 Task: In Heading Arial with underline. Font size of heading  '18'Font style of data Calibri. Font size of data  9Alignment of headline & data Align center. Fill color in heading,  RedFont color of data Black Apply border in Data No BorderIn the sheet  Data Collection Workbookbook
Action: Mouse moved to (97, 124)
Screenshot: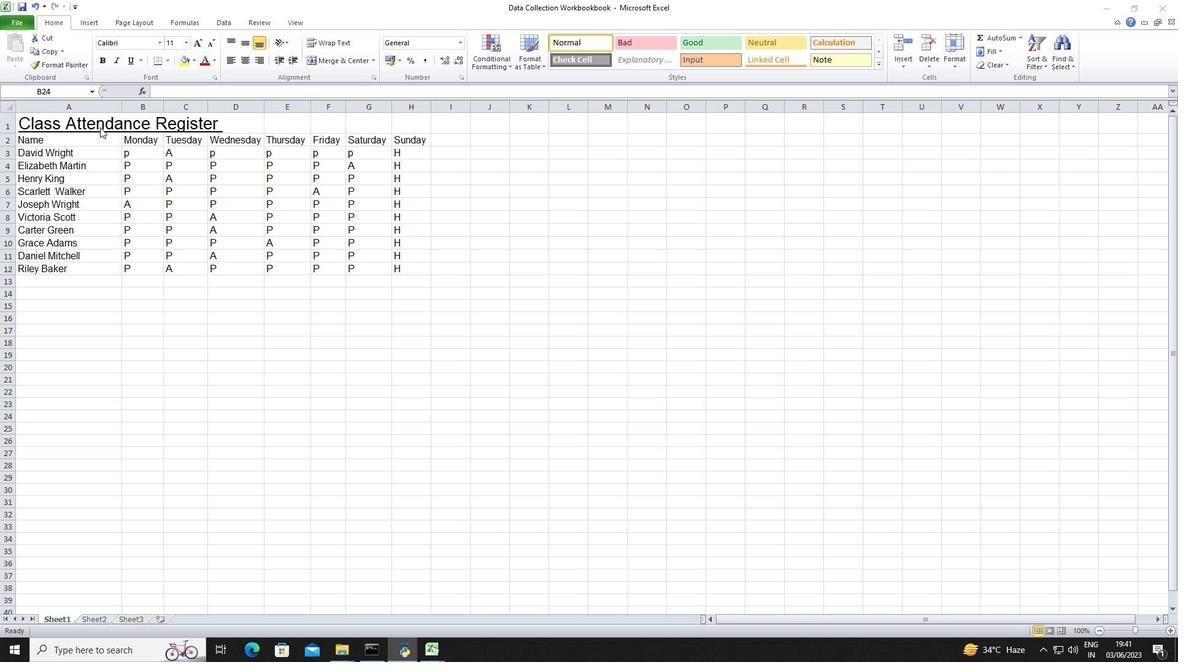 
Action: Mouse pressed left at (97, 124)
Screenshot: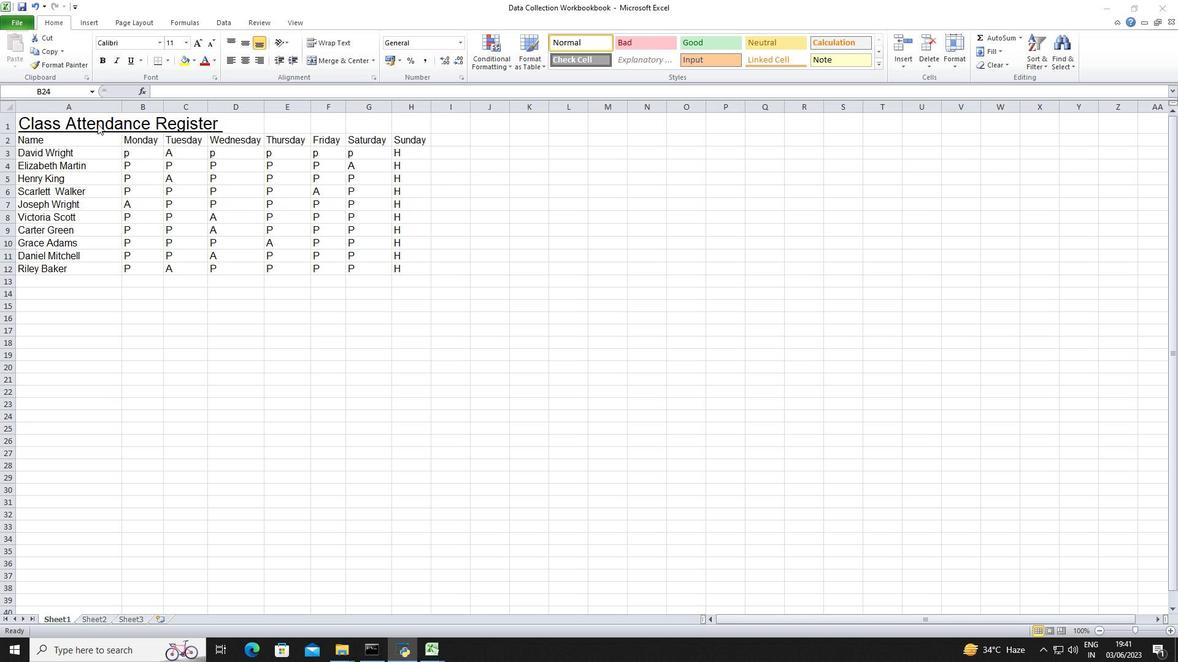 
Action: Mouse moved to (81, 124)
Screenshot: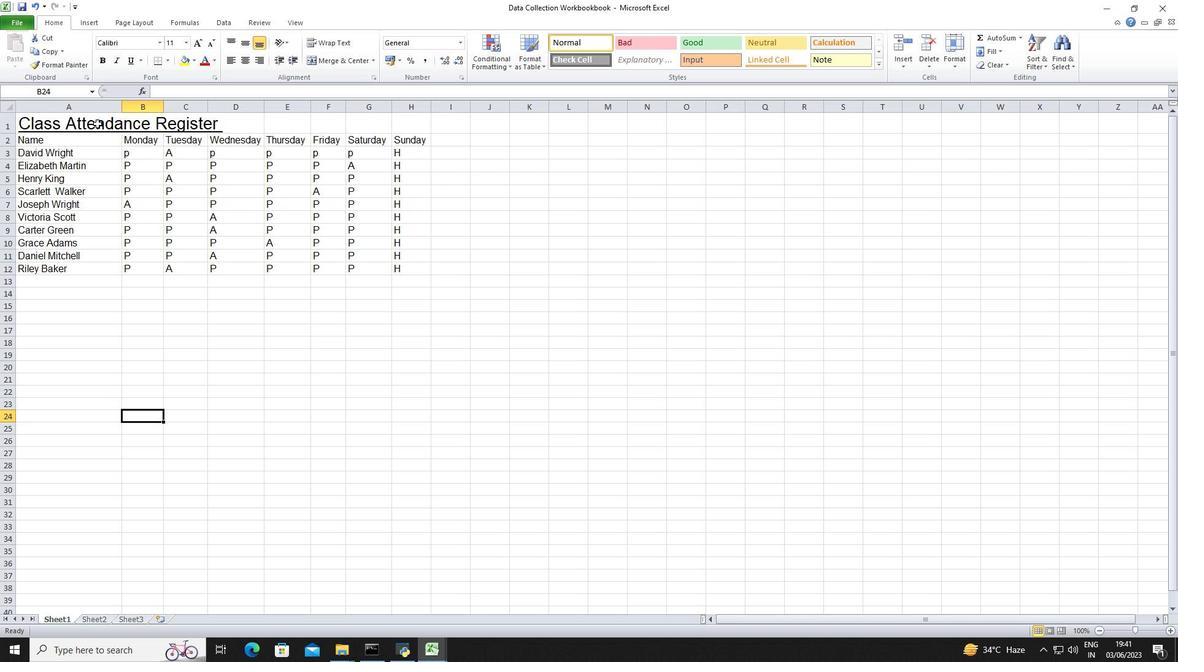 
Action: Mouse pressed left at (81, 124)
Screenshot: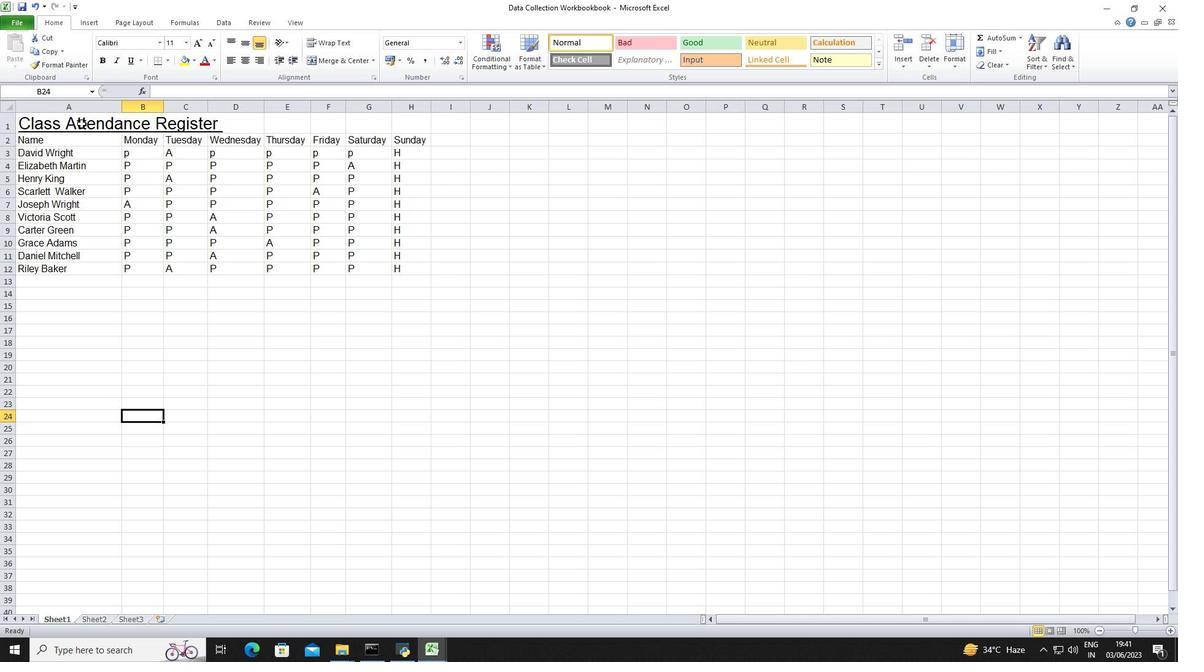 
Action: Mouse moved to (163, 43)
Screenshot: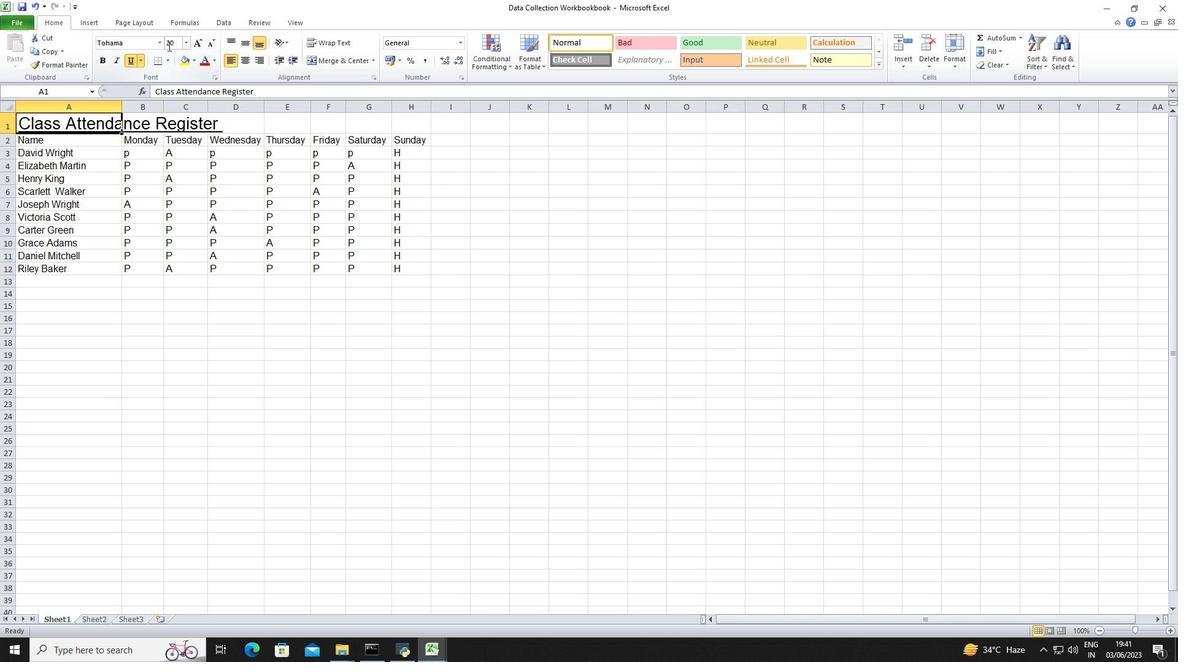 
Action: Mouse pressed left at (163, 43)
Screenshot: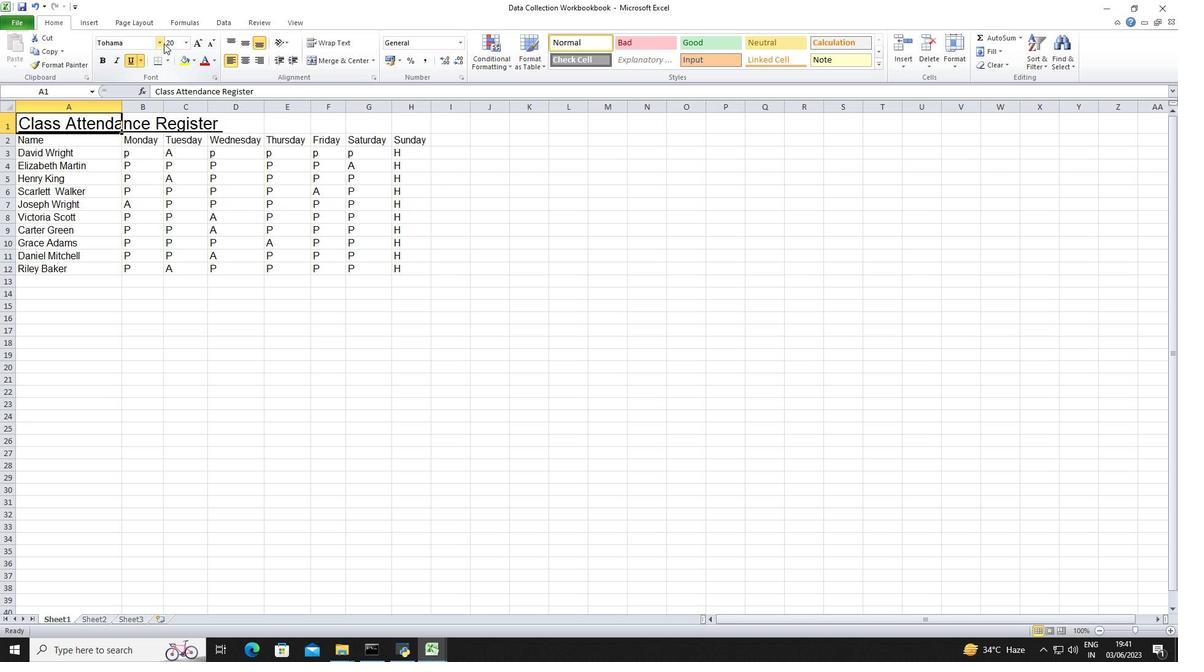 
Action: Mouse moved to (141, 143)
Screenshot: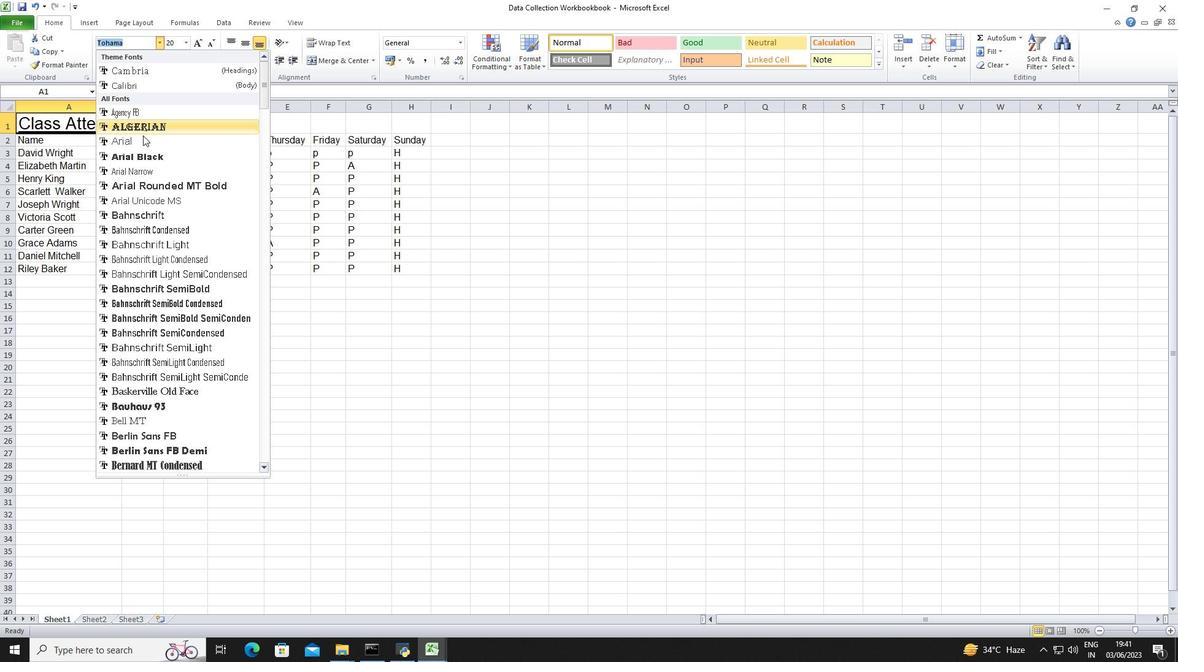 
Action: Mouse pressed left at (141, 143)
Screenshot: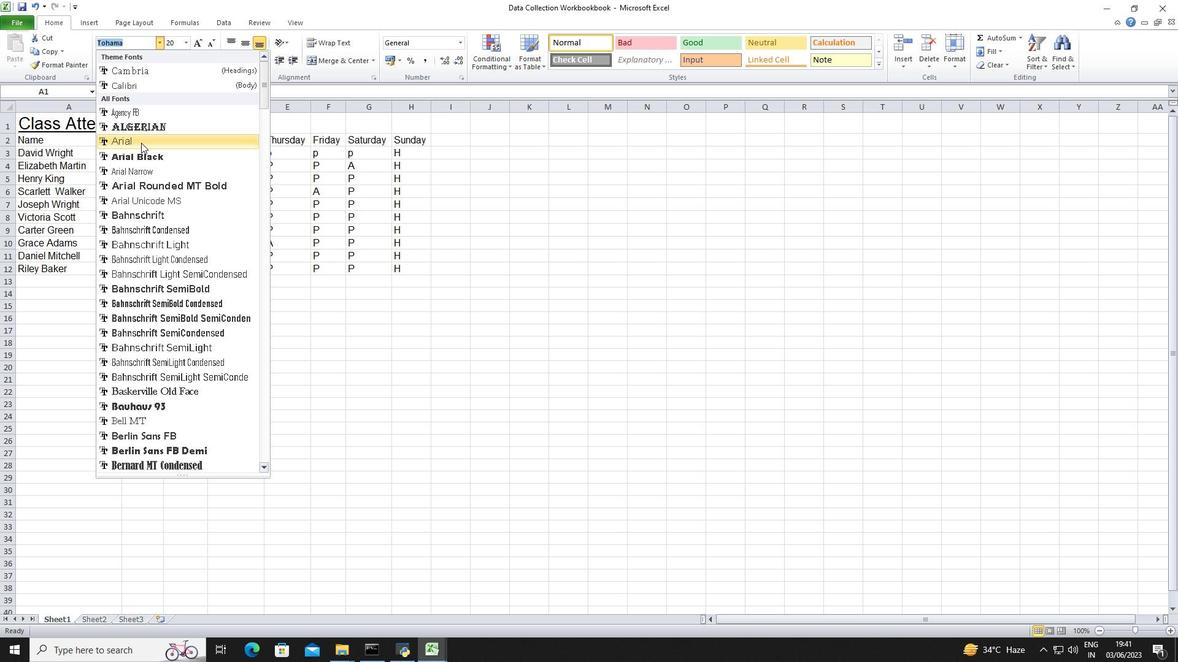 
Action: Mouse moved to (128, 58)
Screenshot: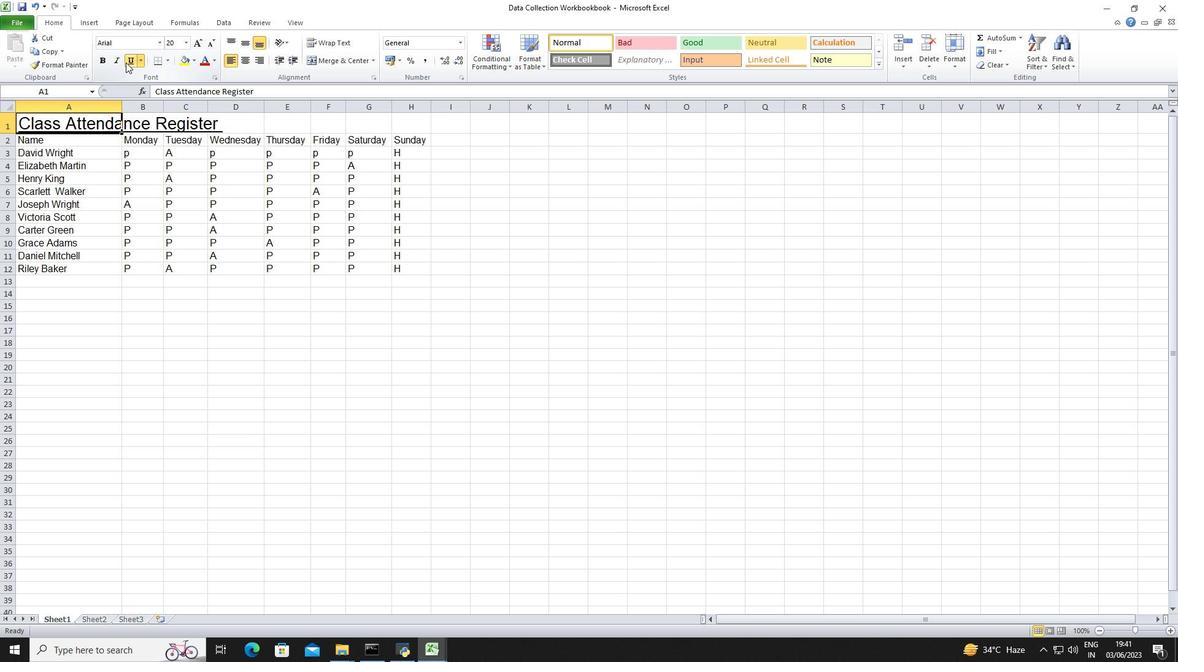 
Action: Mouse pressed left at (128, 58)
Screenshot: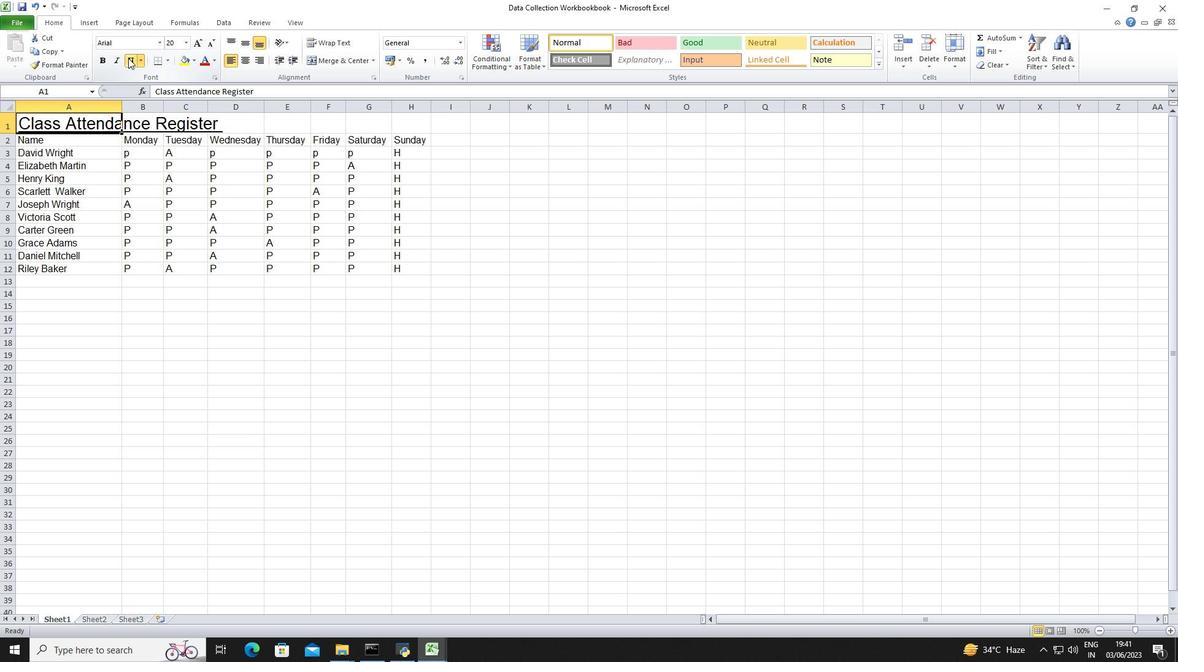 
Action: Mouse moved to (183, 44)
Screenshot: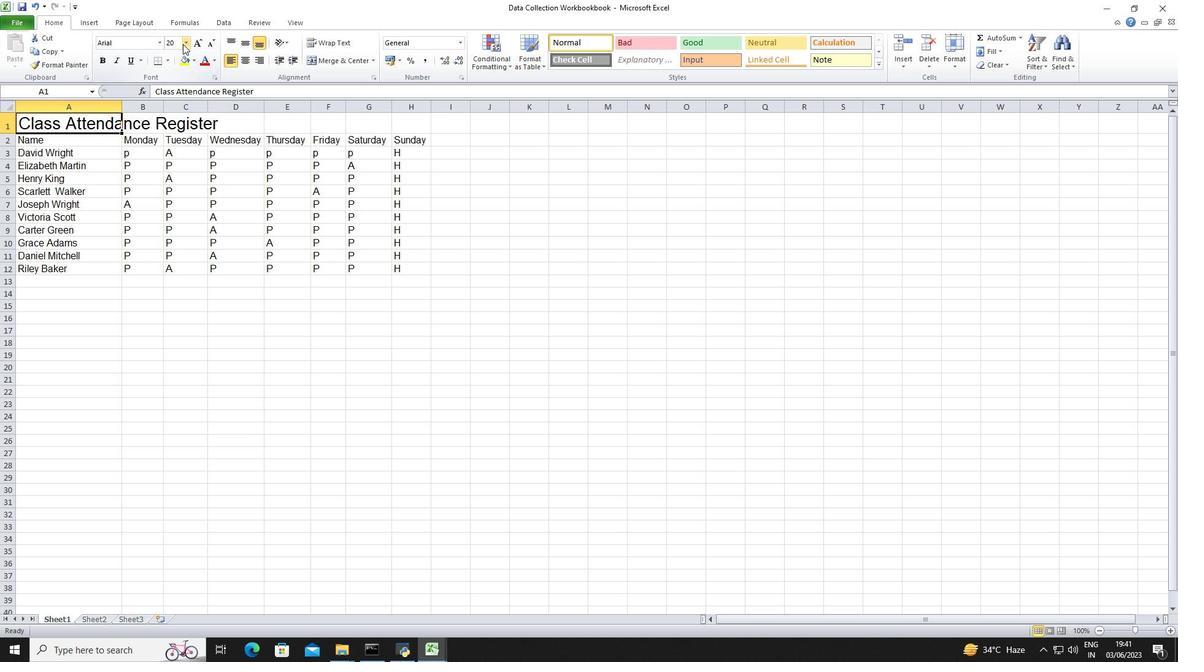 
Action: Mouse pressed left at (183, 44)
Screenshot: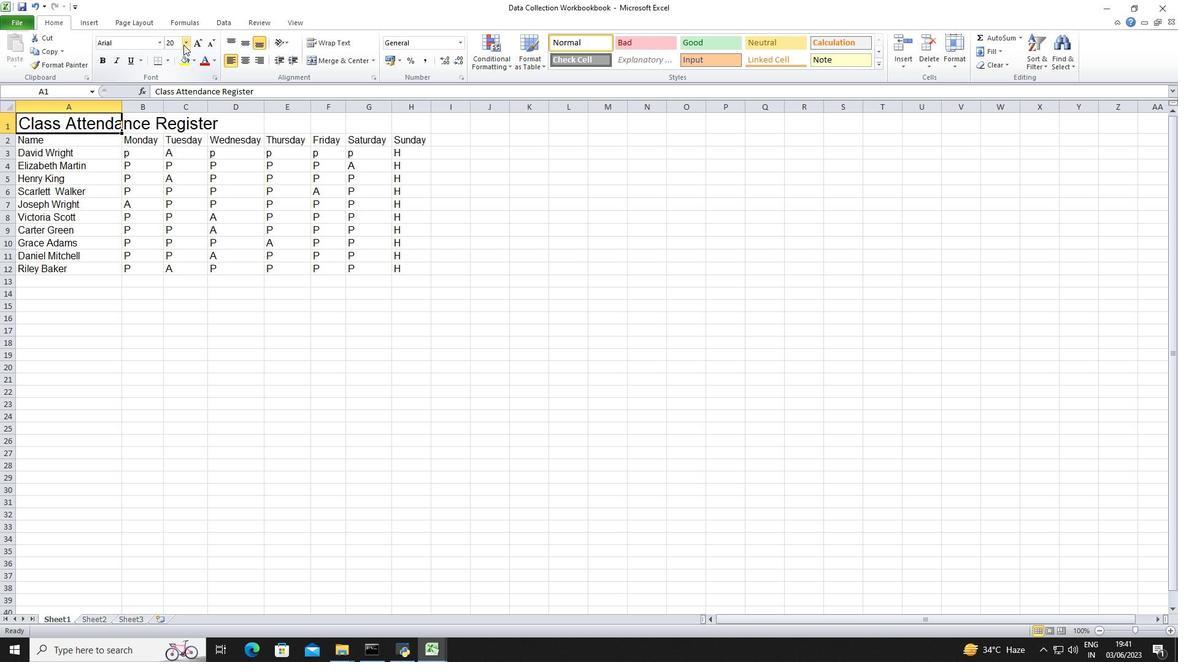 
Action: Mouse moved to (172, 128)
Screenshot: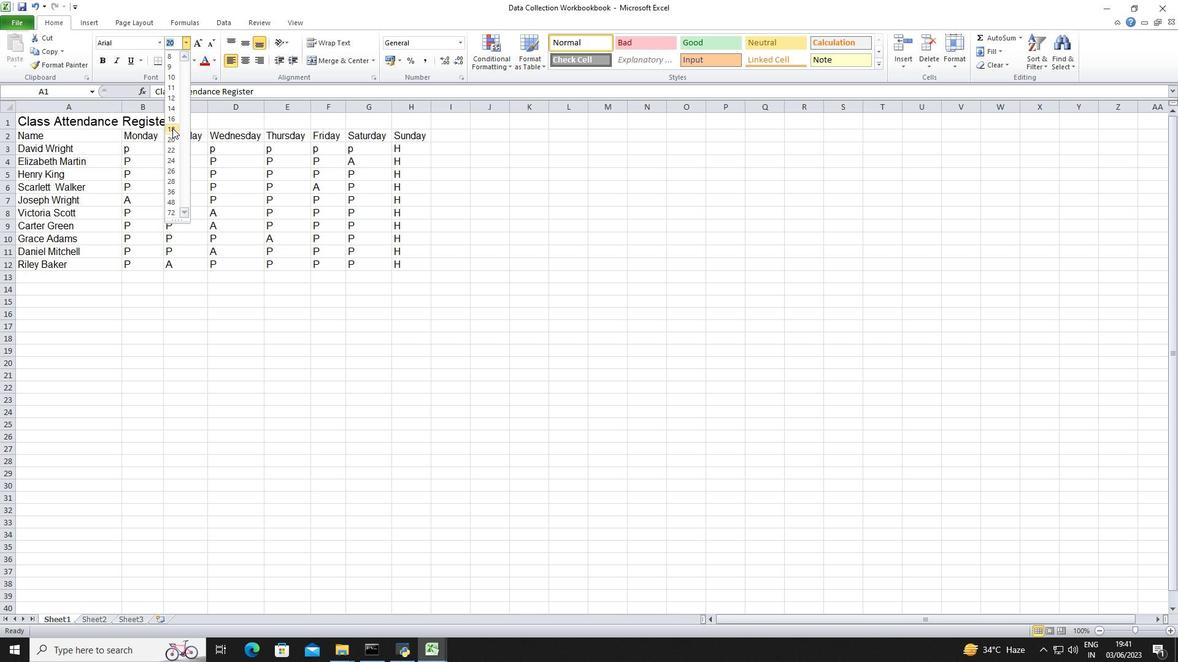 
Action: Mouse pressed left at (172, 128)
Screenshot: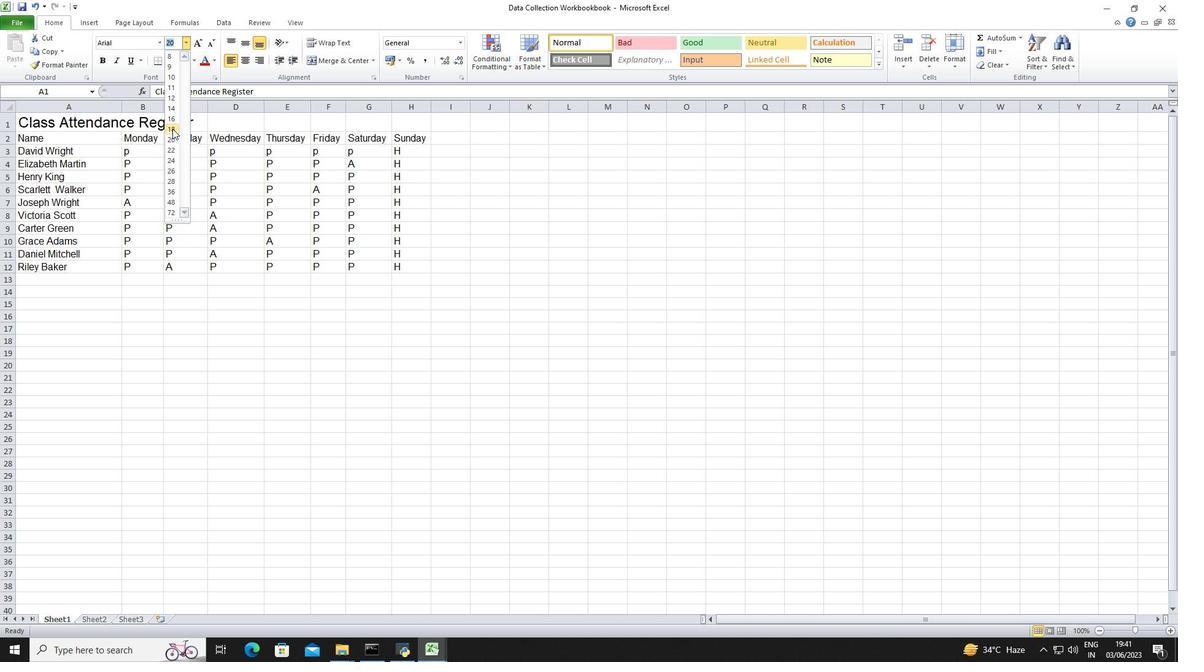 
Action: Mouse moved to (128, 63)
Screenshot: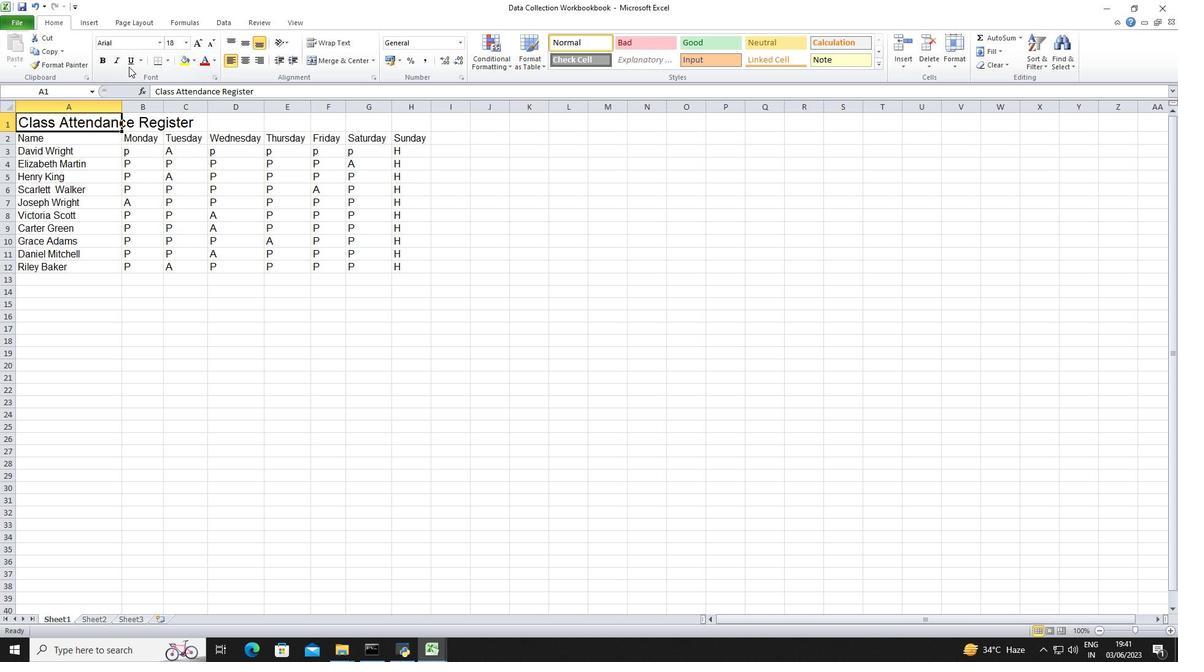 
Action: Mouse pressed left at (128, 63)
Screenshot: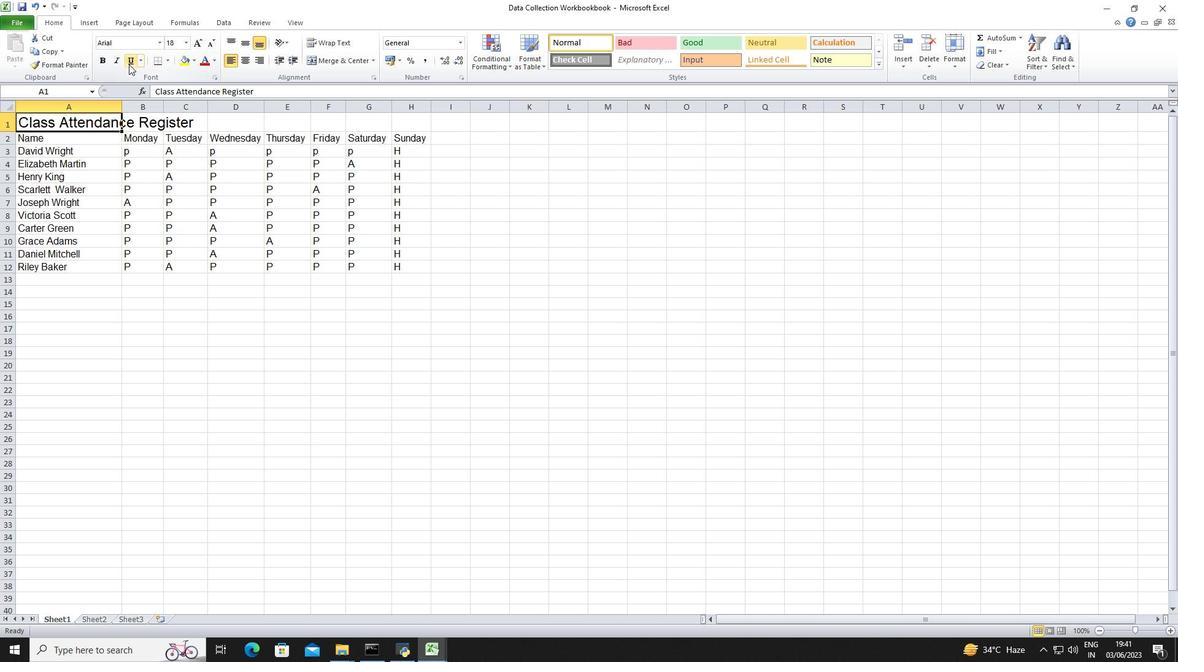 
Action: Mouse moved to (159, 290)
Screenshot: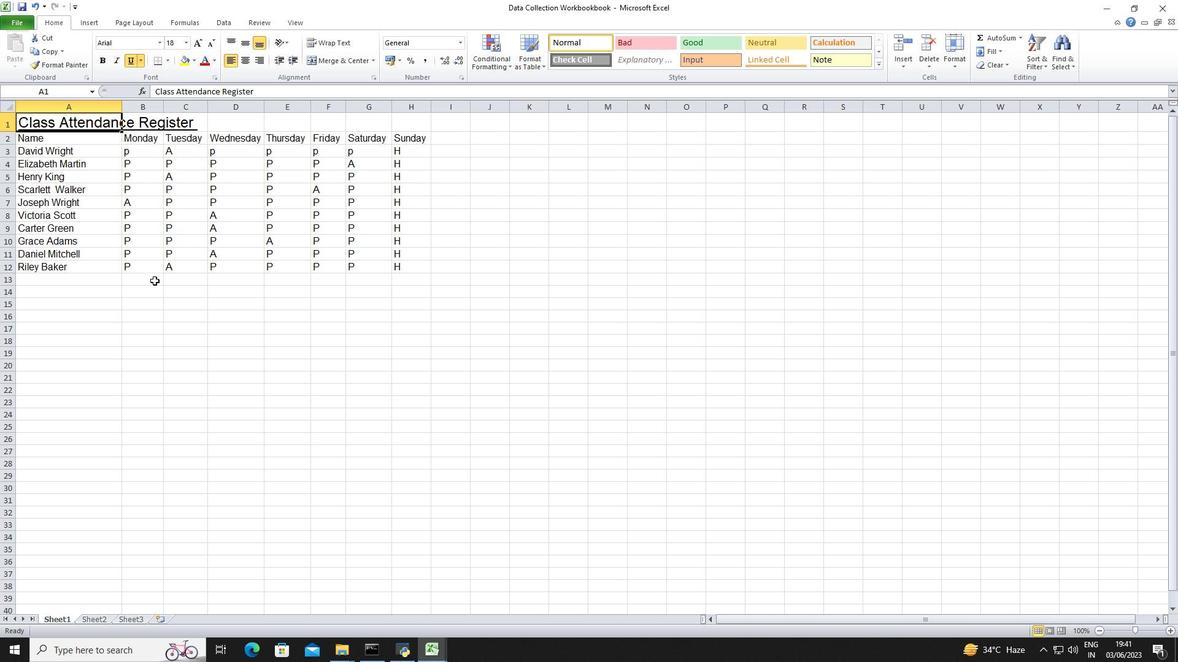 
Action: Mouse pressed left at (159, 290)
Screenshot: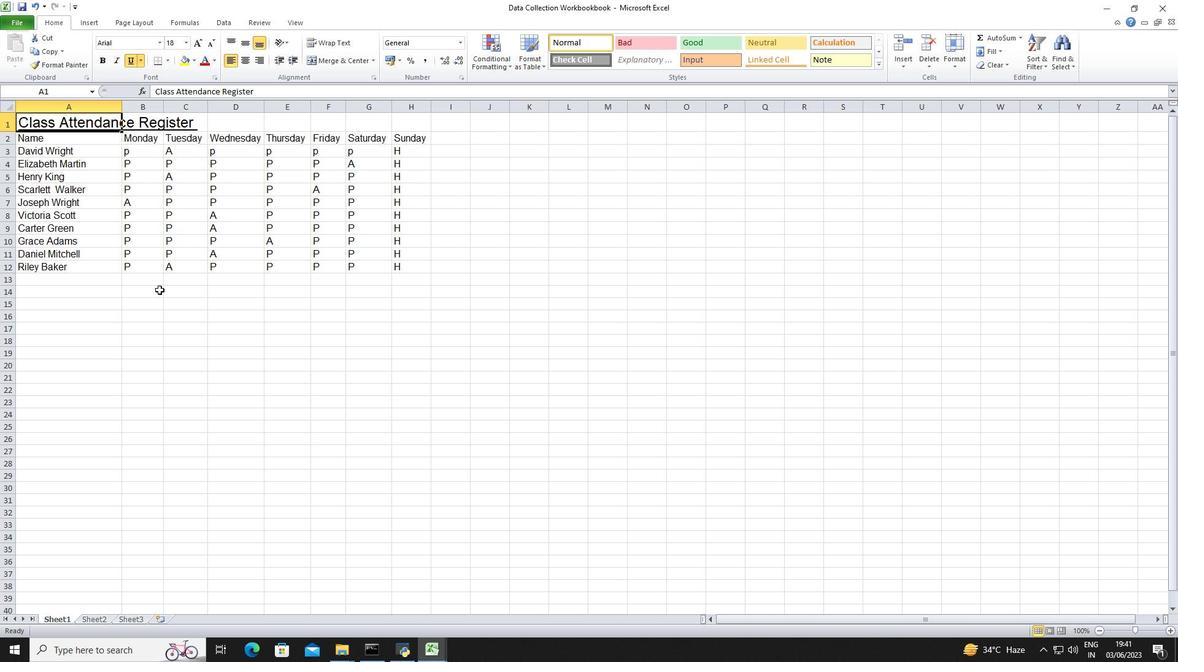 
Action: Mouse moved to (68, 136)
Screenshot: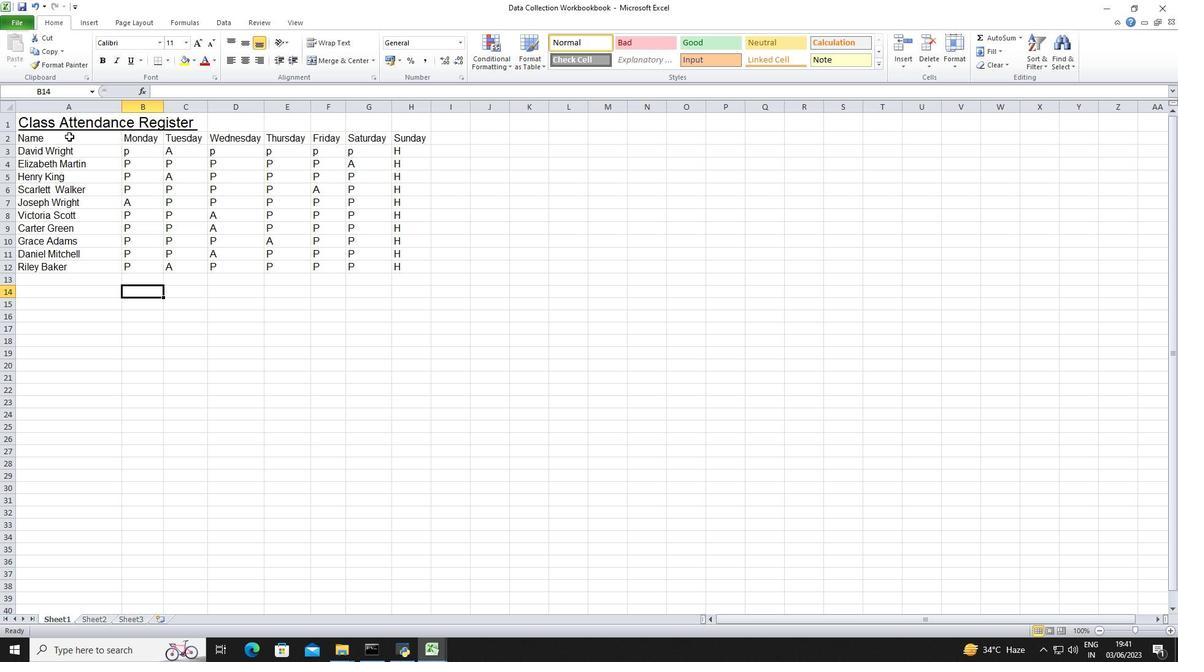 
Action: Mouse pressed left at (68, 136)
Screenshot: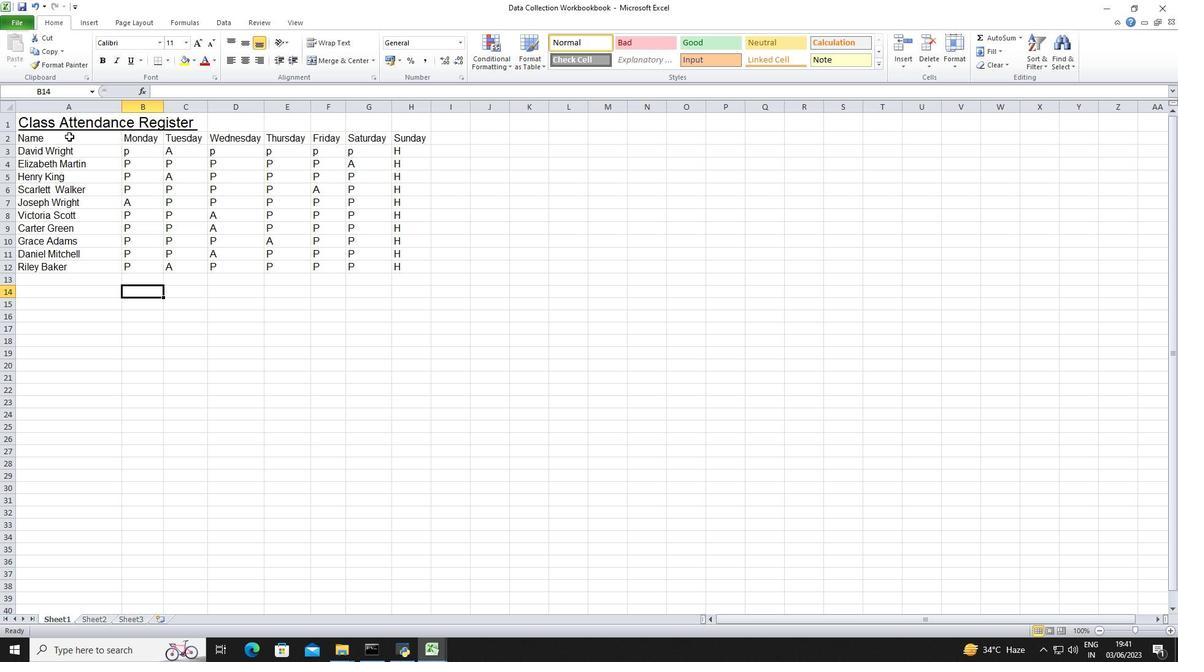 
Action: Mouse moved to (162, 42)
Screenshot: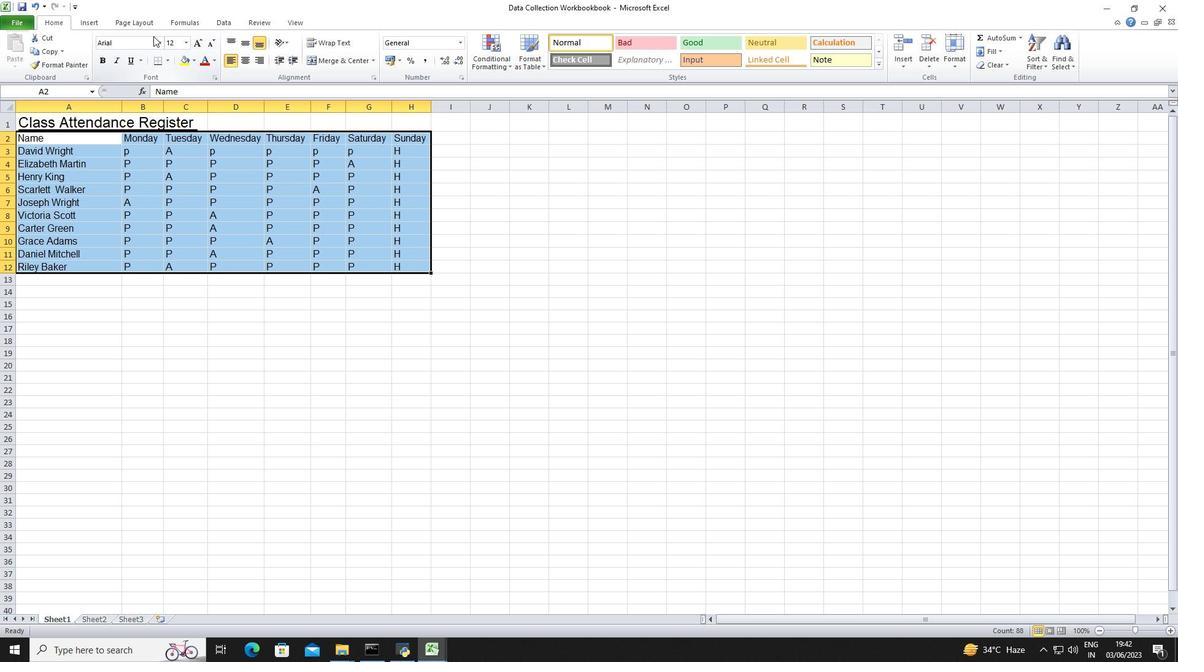 
Action: Mouse pressed left at (162, 42)
Screenshot: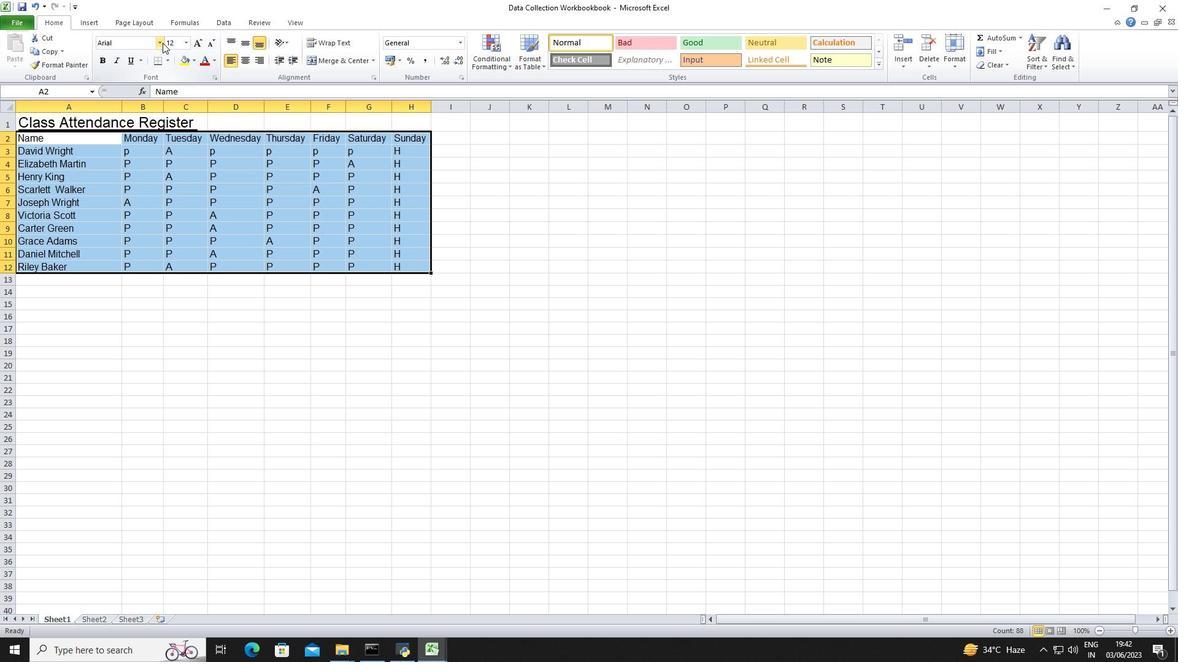
Action: Mouse moved to (141, 85)
Screenshot: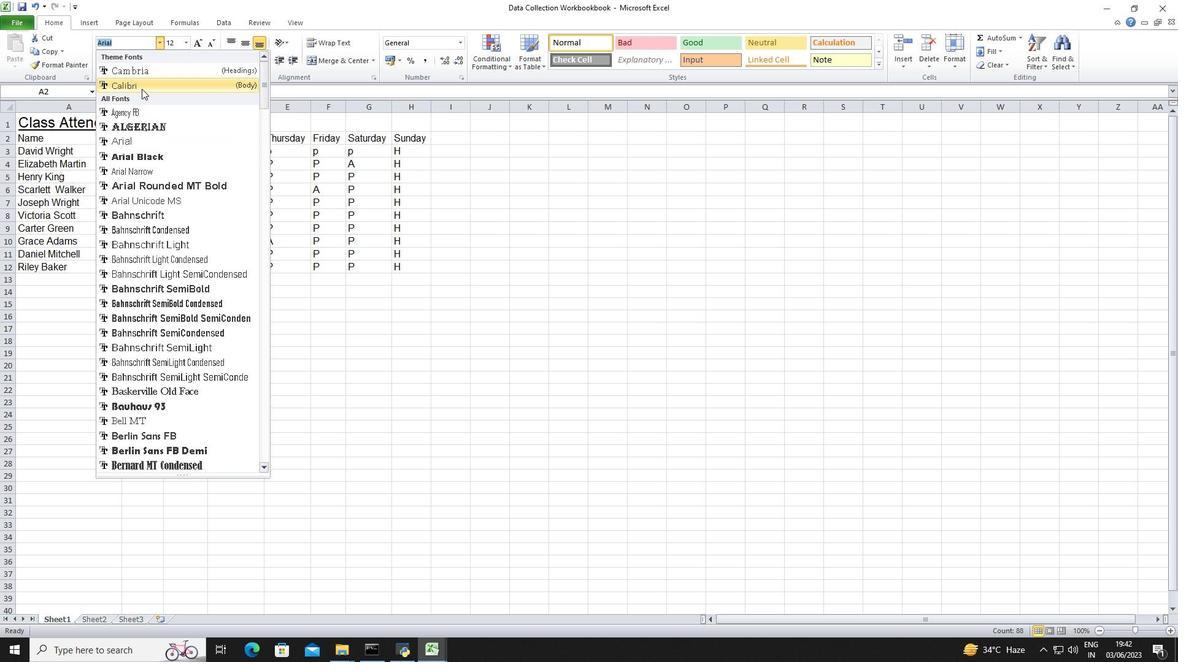 
Action: Mouse pressed left at (141, 85)
Screenshot: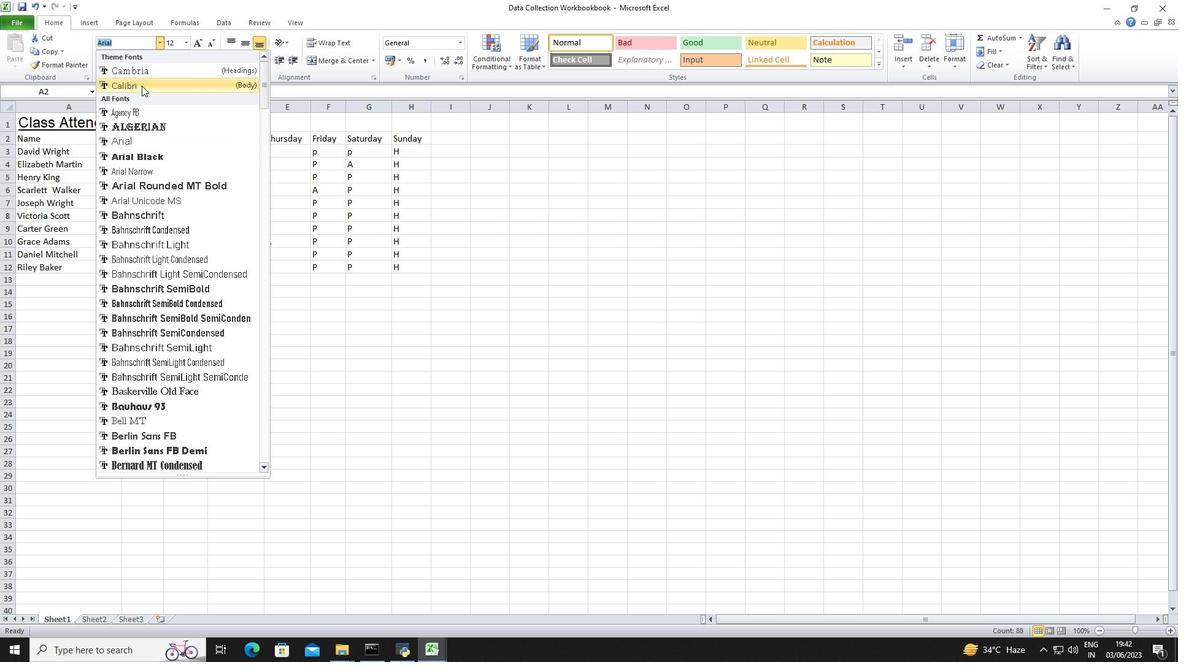 
Action: Mouse moved to (183, 42)
Screenshot: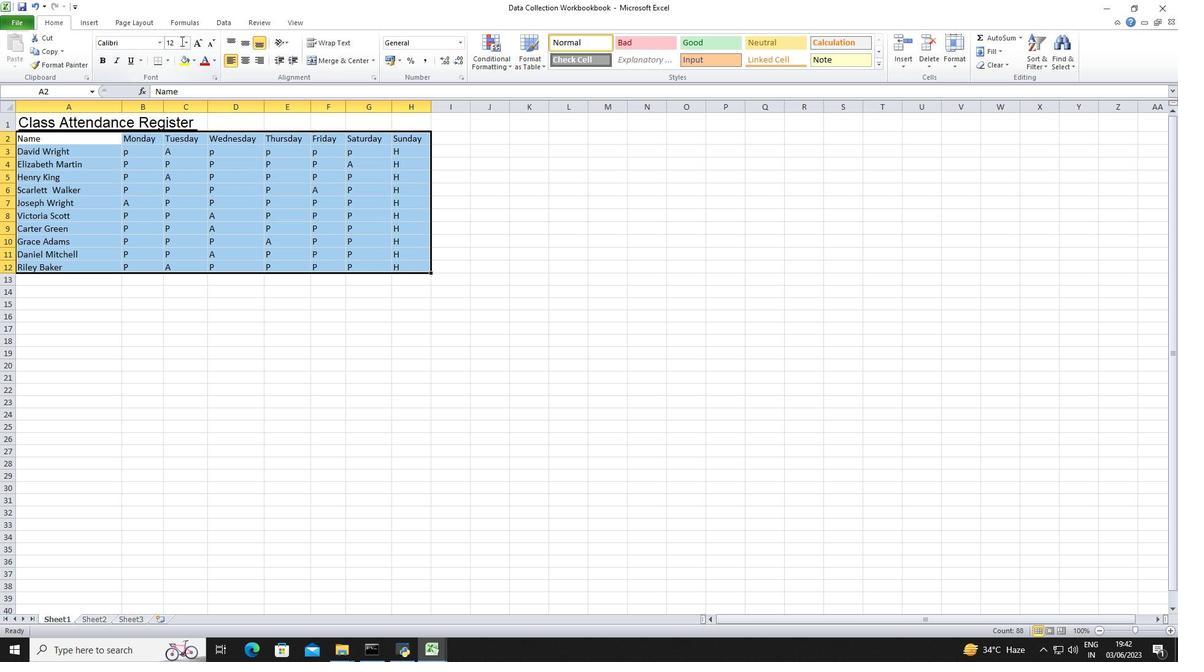 
Action: Mouse pressed left at (183, 42)
Screenshot: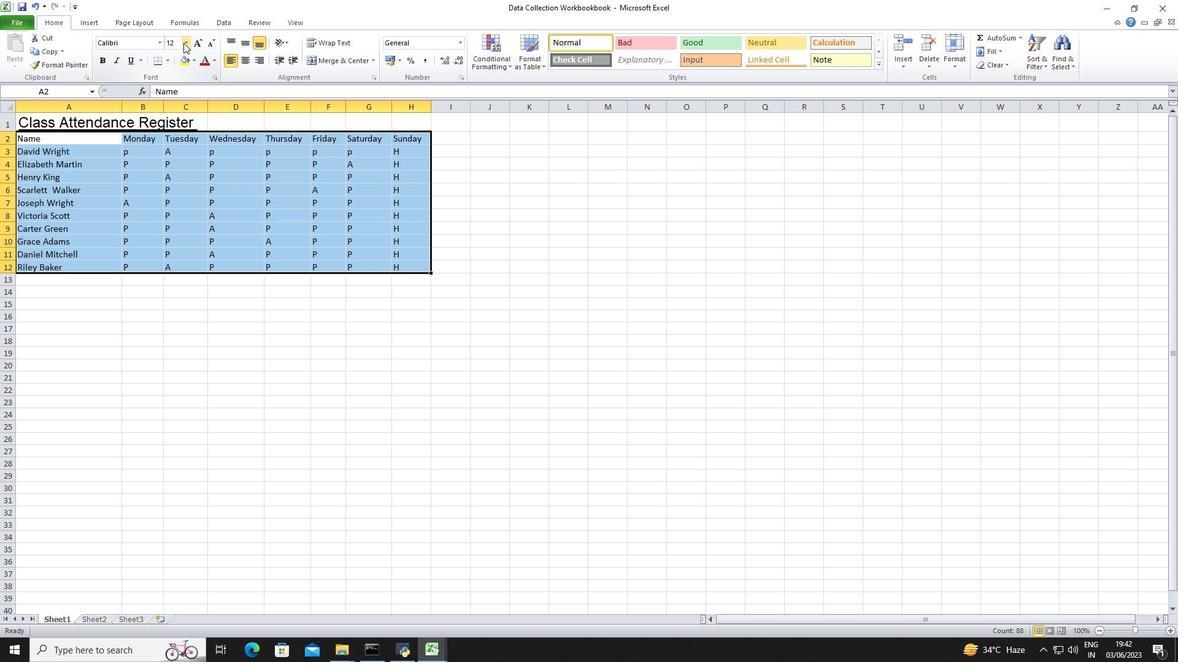 
Action: Mouse moved to (174, 65)
Screenshot: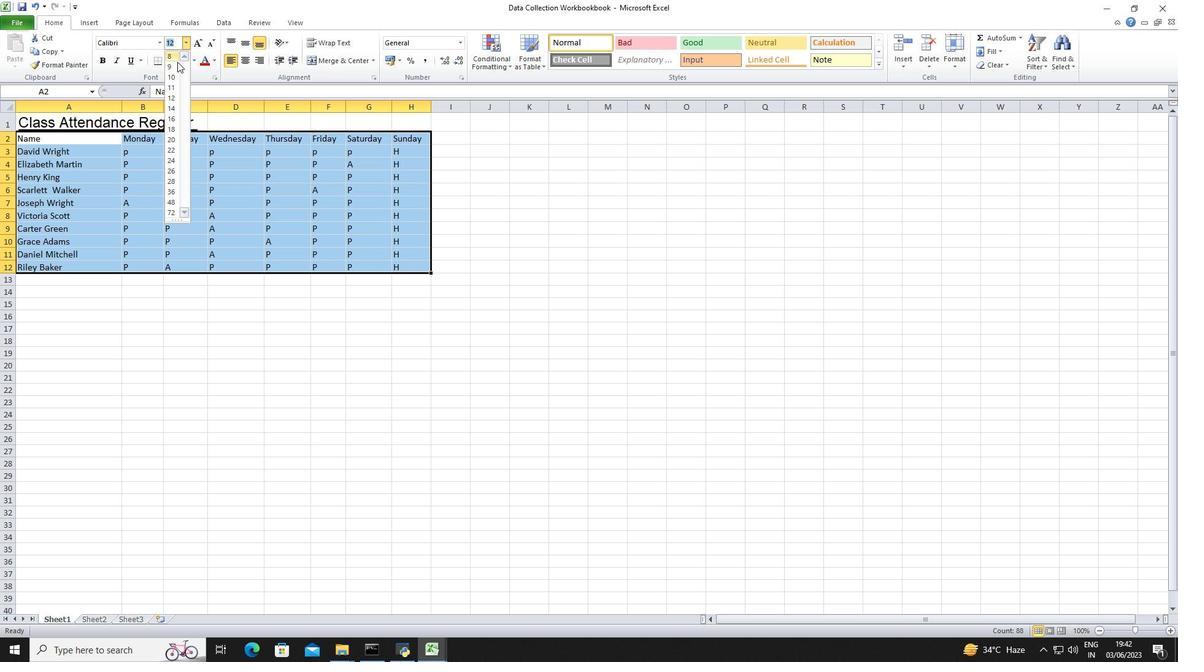 
Action: Mouse pressed left at (174, 65)
Screenshot: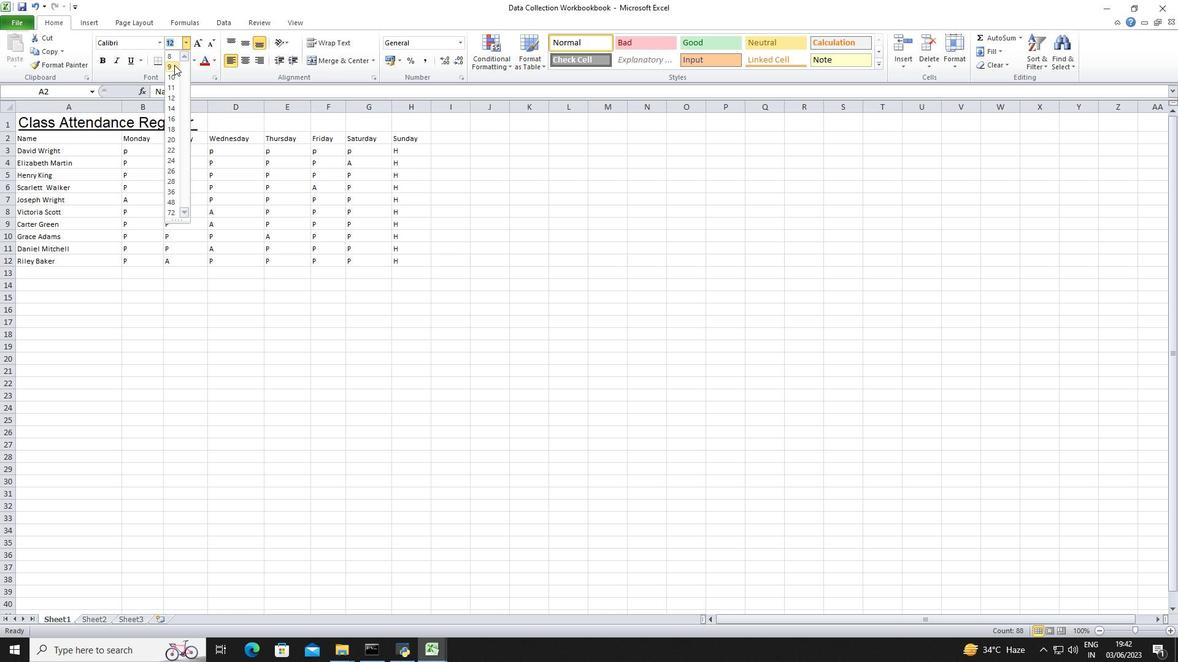 
Action: Mouse moved to (198, 308)
Screenshot: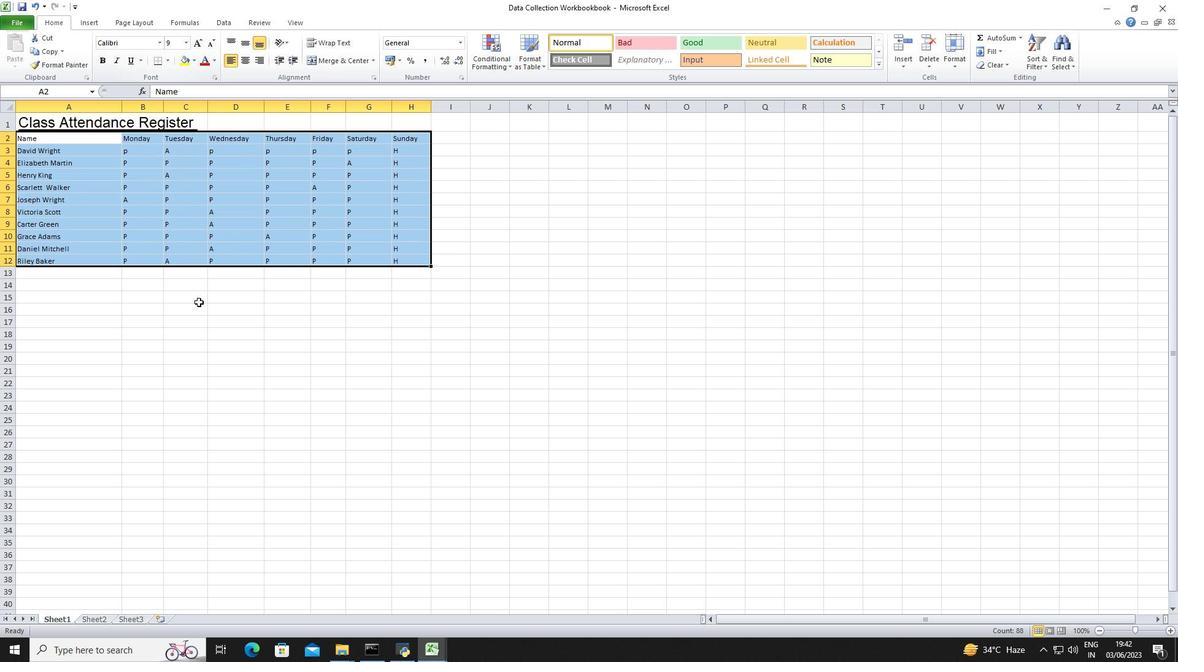 
Action: Mouse pressed left at (198, 308)
Screenshot: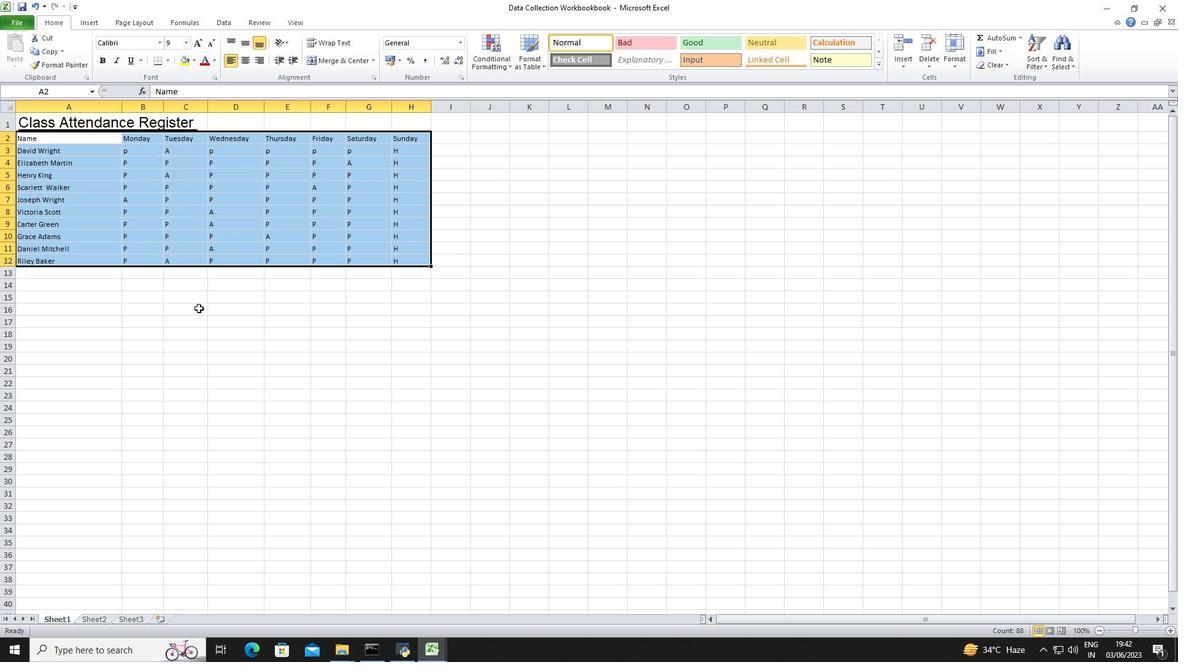 
Action: Mouse moved to (98, 123)
Screenshot: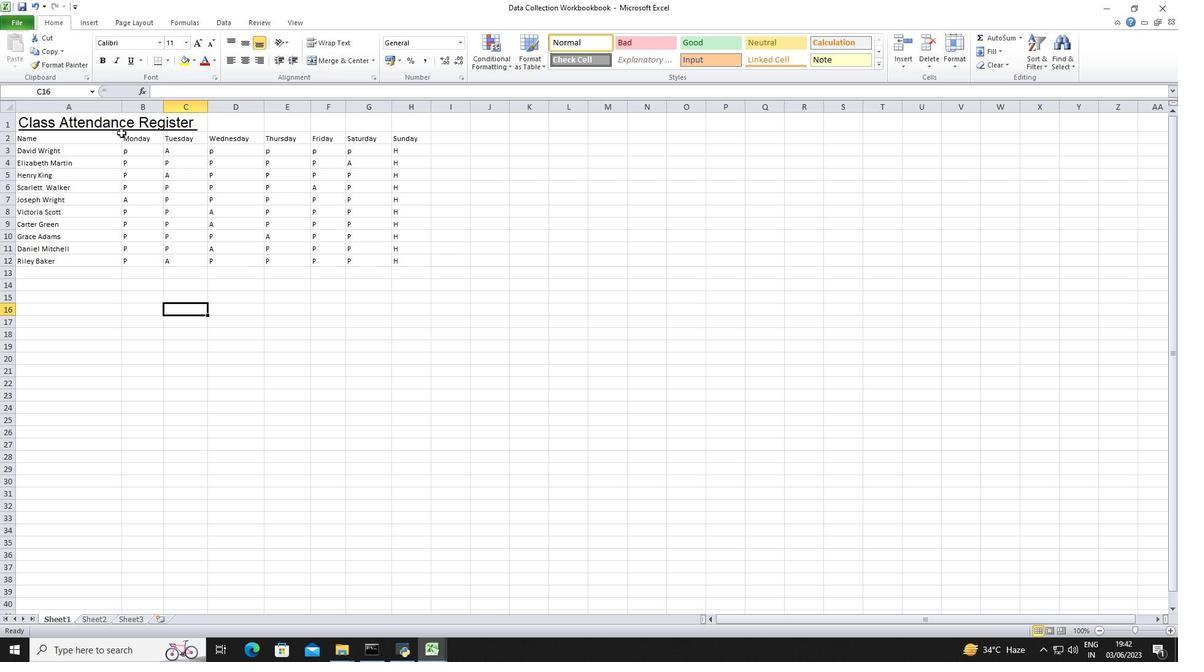 
Action: Mouse pressed left at (98, 123)
Screenshot: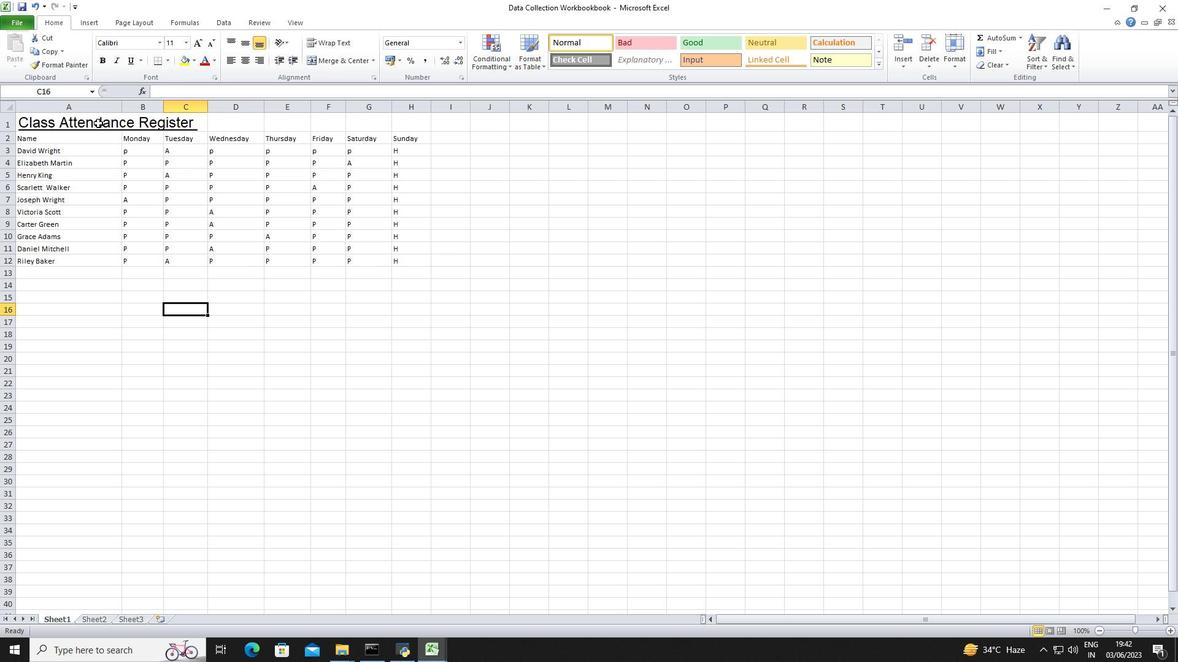 
Action: Mouse moved to (209, 63)
Screenshot: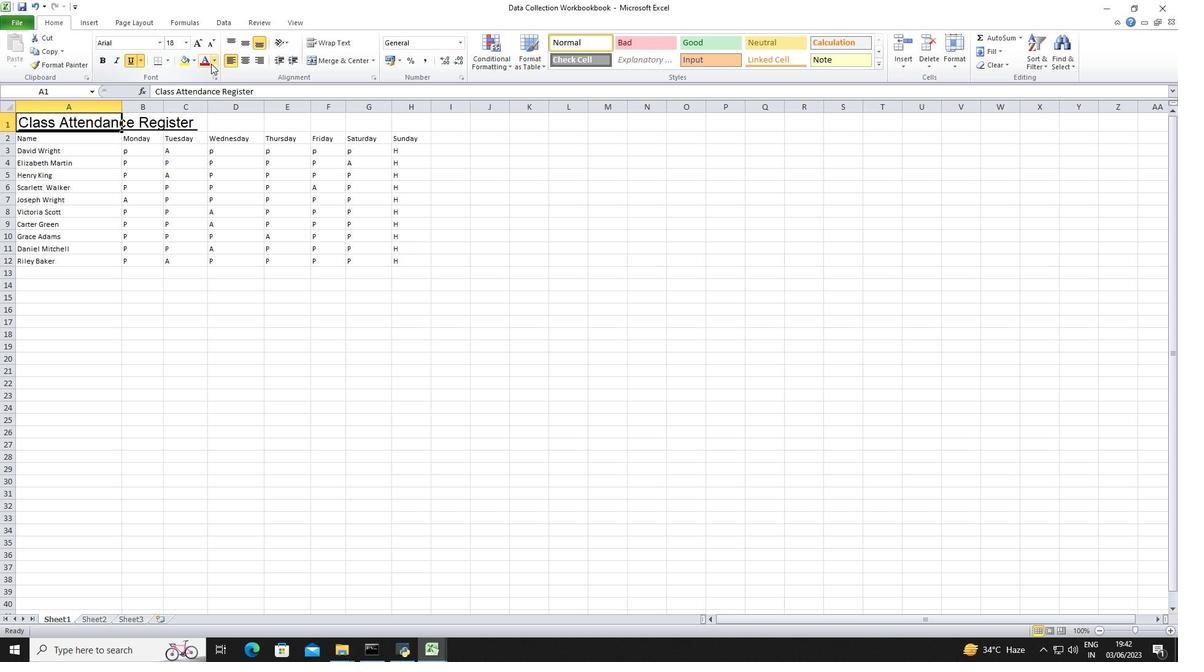 
Action: Mouse pressed left at (209, 63)
Screenshot: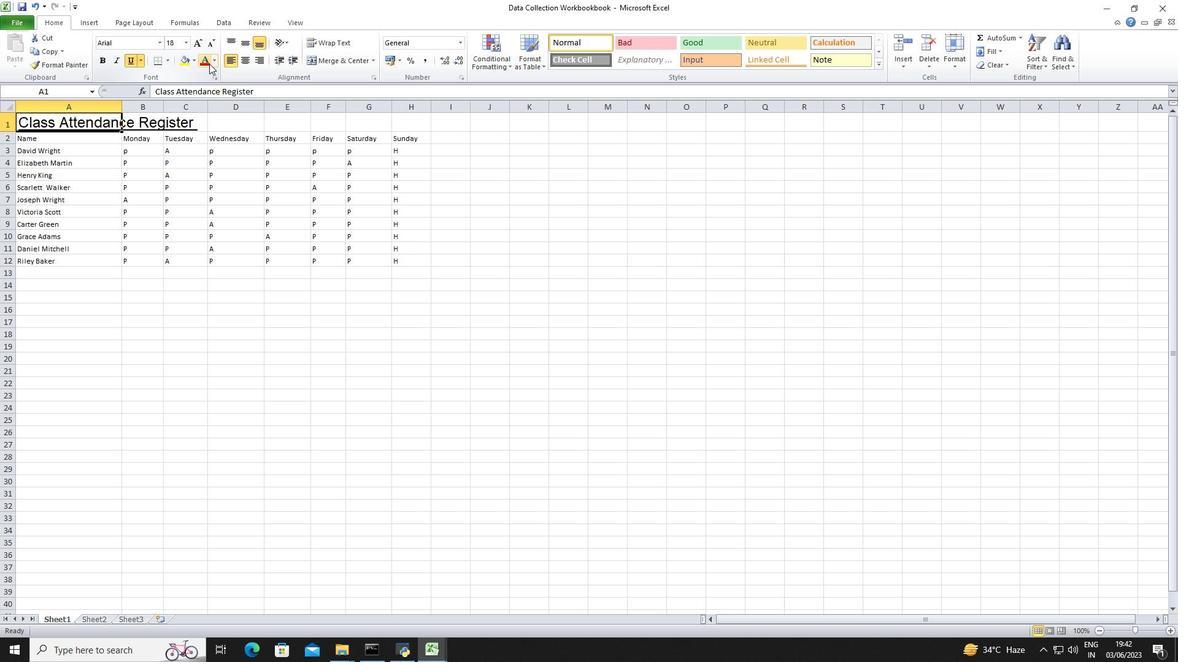 
Action: Mouse moved to (189, 307)
Screenshot: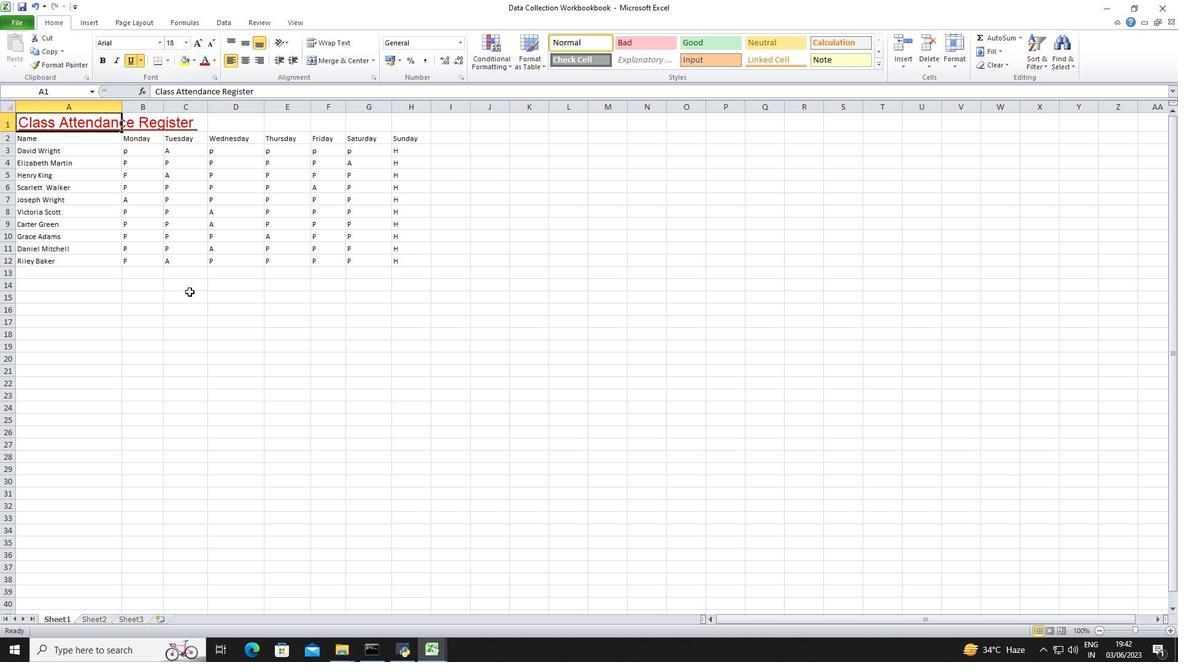 
Action: Mouse pressed left at (189, 307)
Screenshot: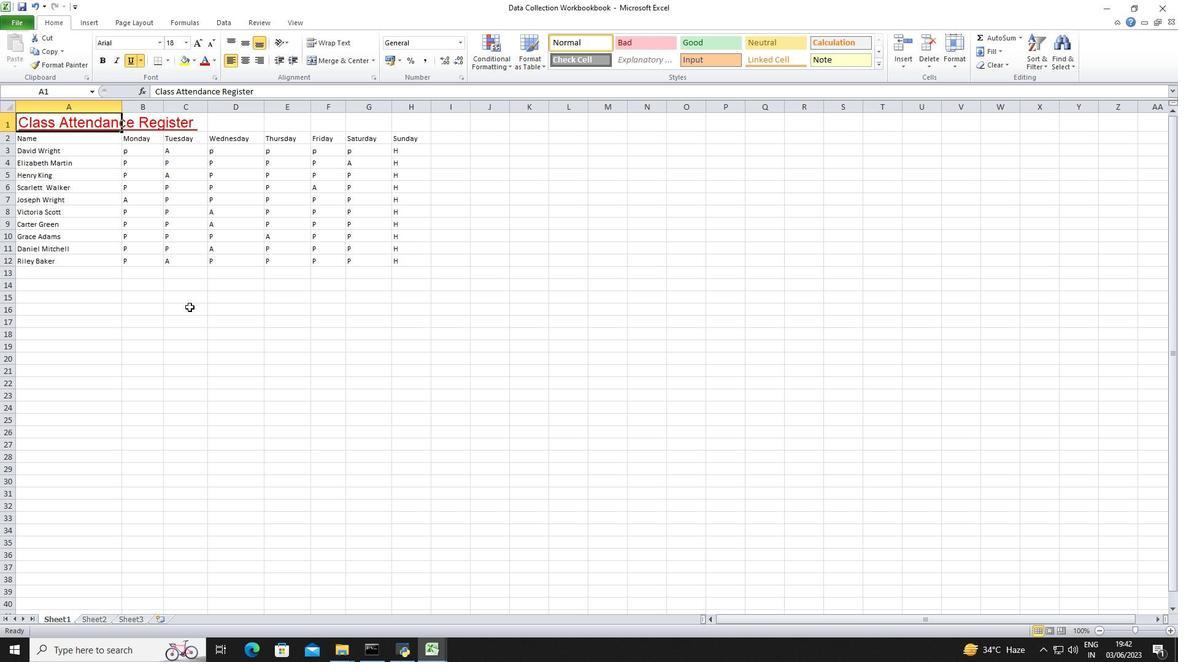 
Action: Mouse moved to (45, 136)
Screenshot: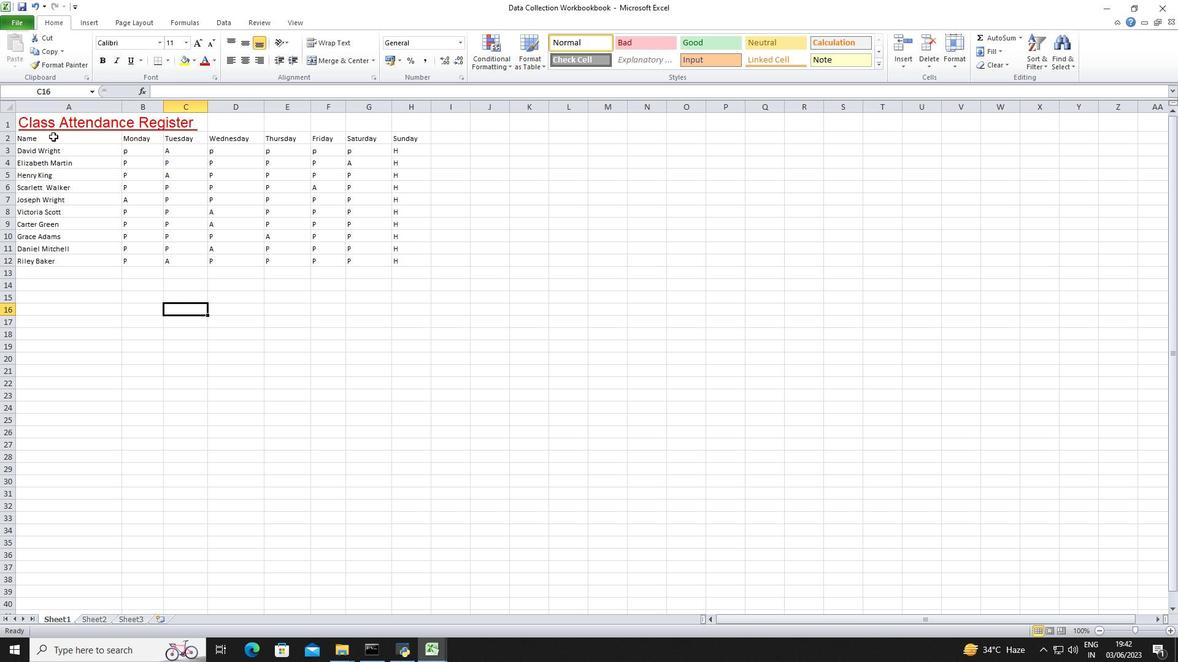 
Action: Mouse pressed left at (45, 136)
Screenshot: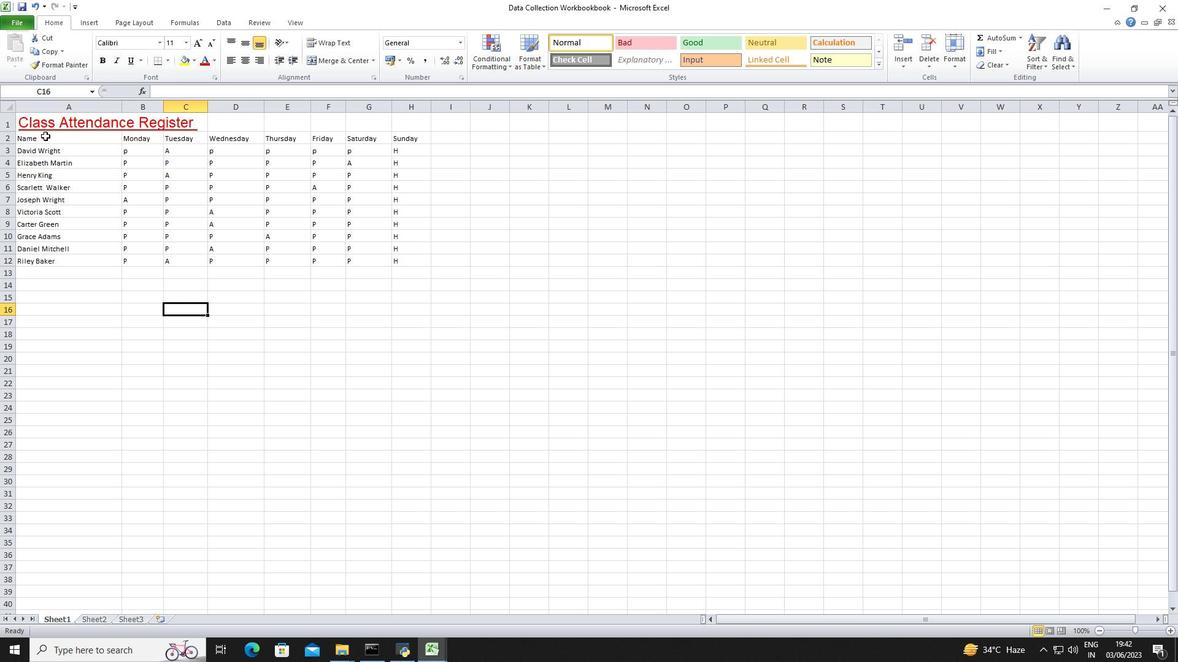 
Action: Mouse moved to (179, 338)
Screenshot: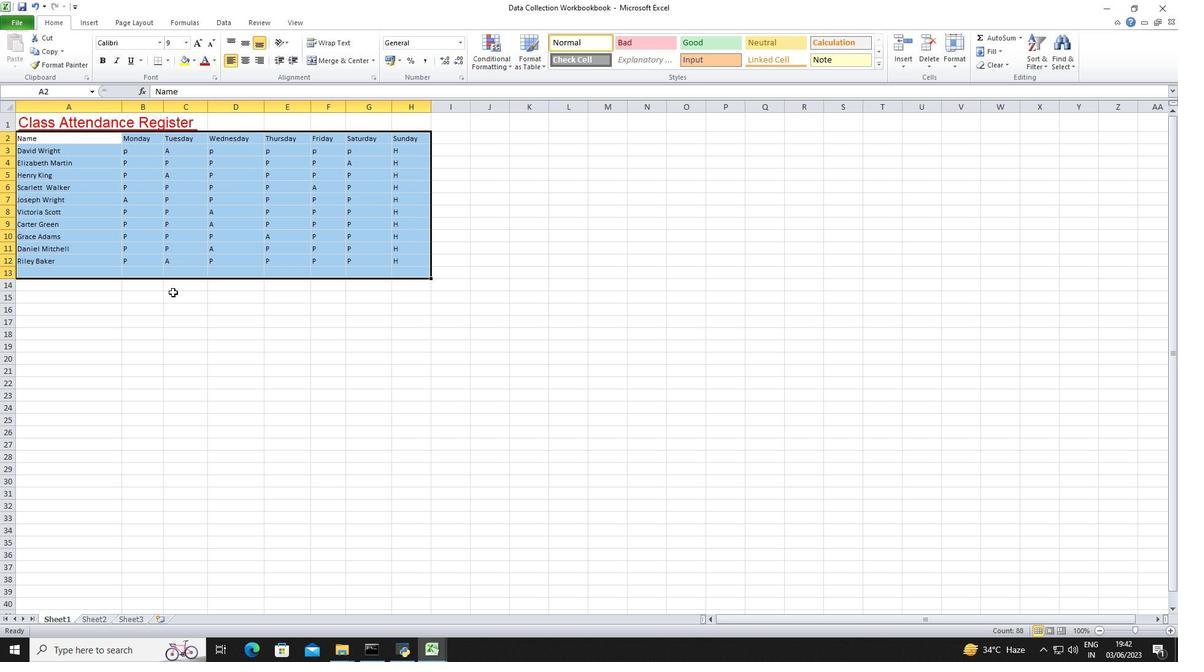 
Action: Mouse pressed left at (179, 338)
Screenshot: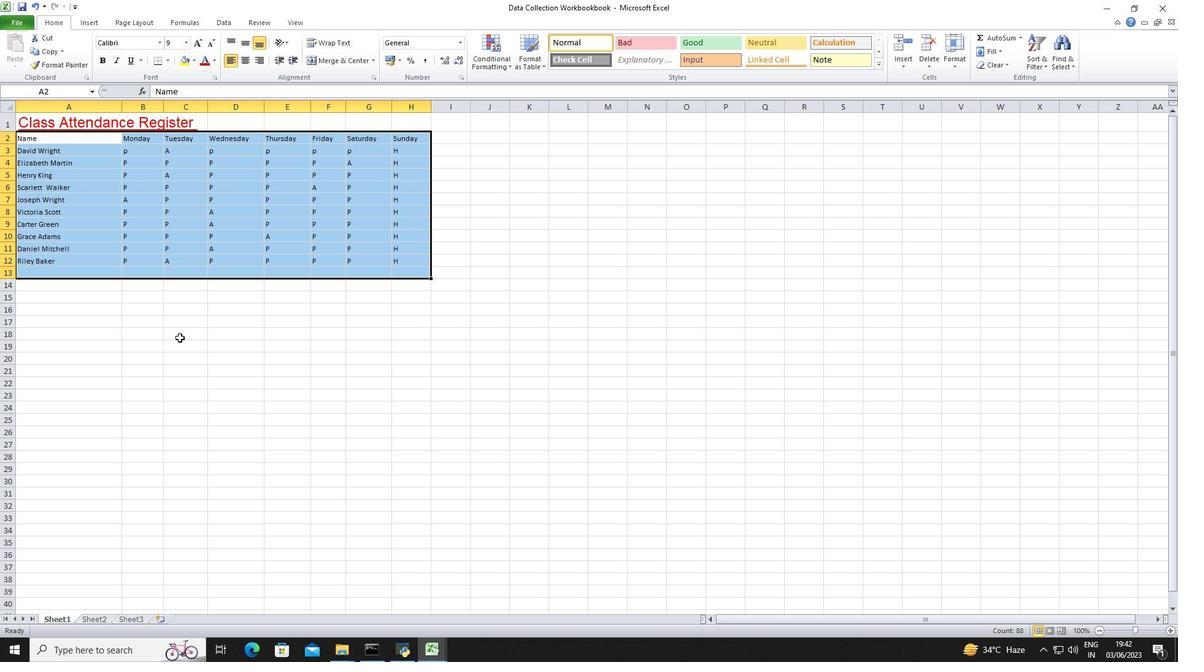 
Action: Mouse moved to (27, 139)
Screenshot: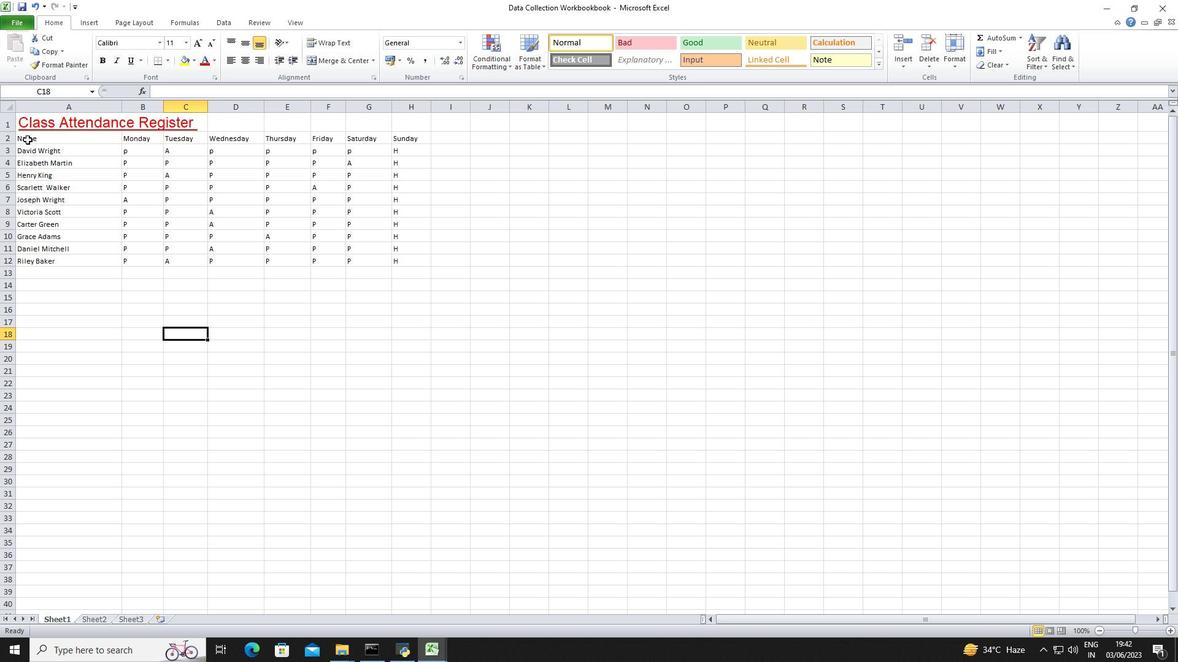
Action: Mouse pressed left at (27, 139)
Screenshot: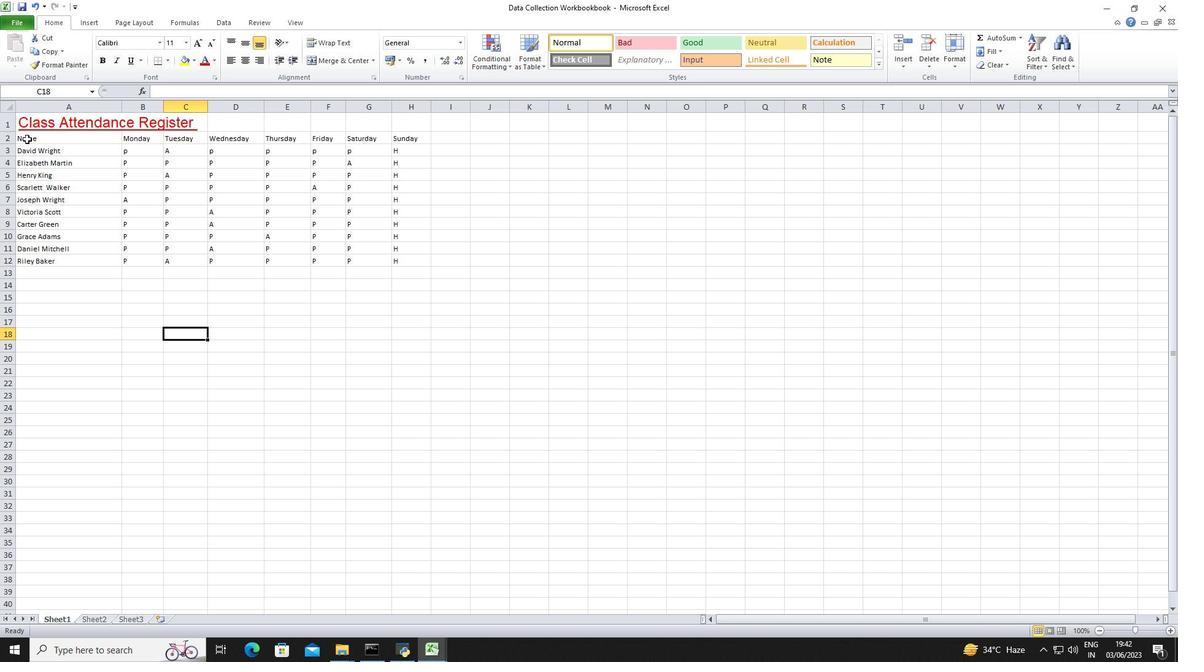 
Action: Mouse moved to (160, 61)
Screenshot: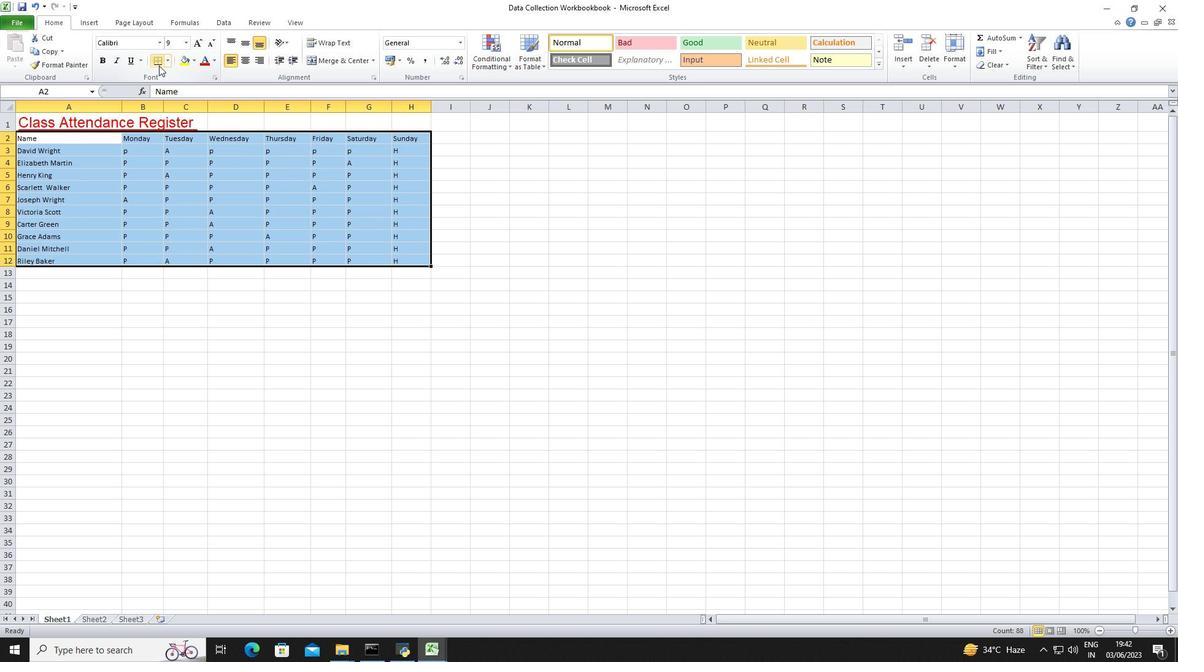 
Action: Mouse pressed left at (160, 61)
Screenshot: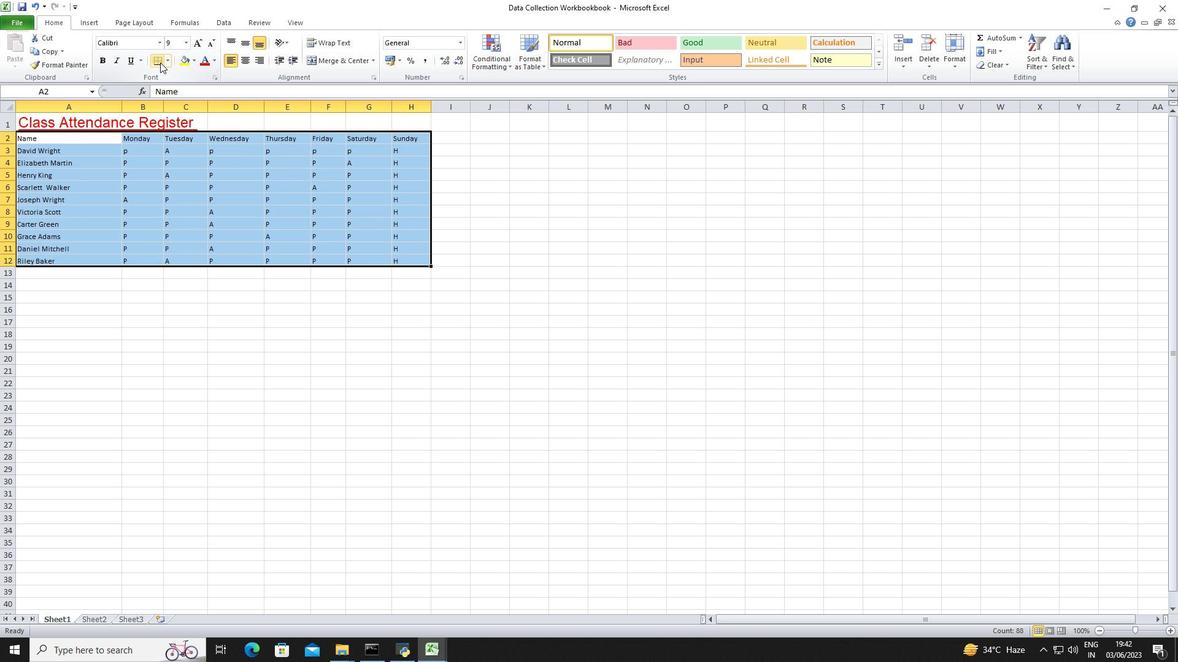 
Action: Mouse moved to (165, 60)
Screenshot: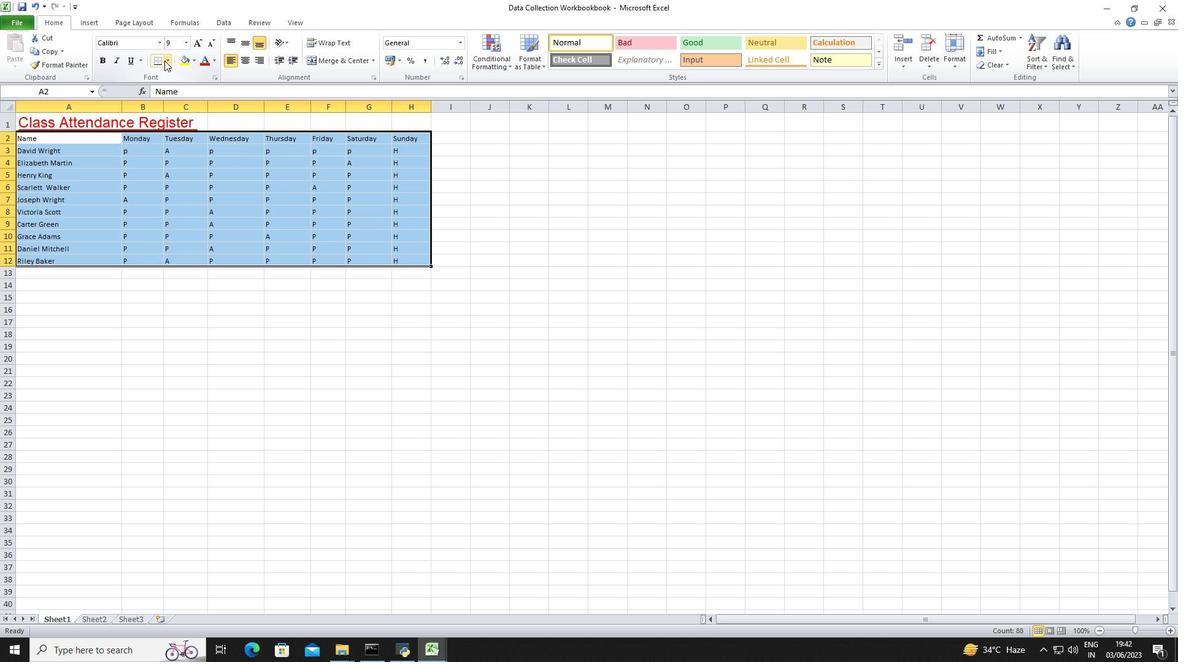
Action: Mouse pressed left at (165, 60)
Screenshot: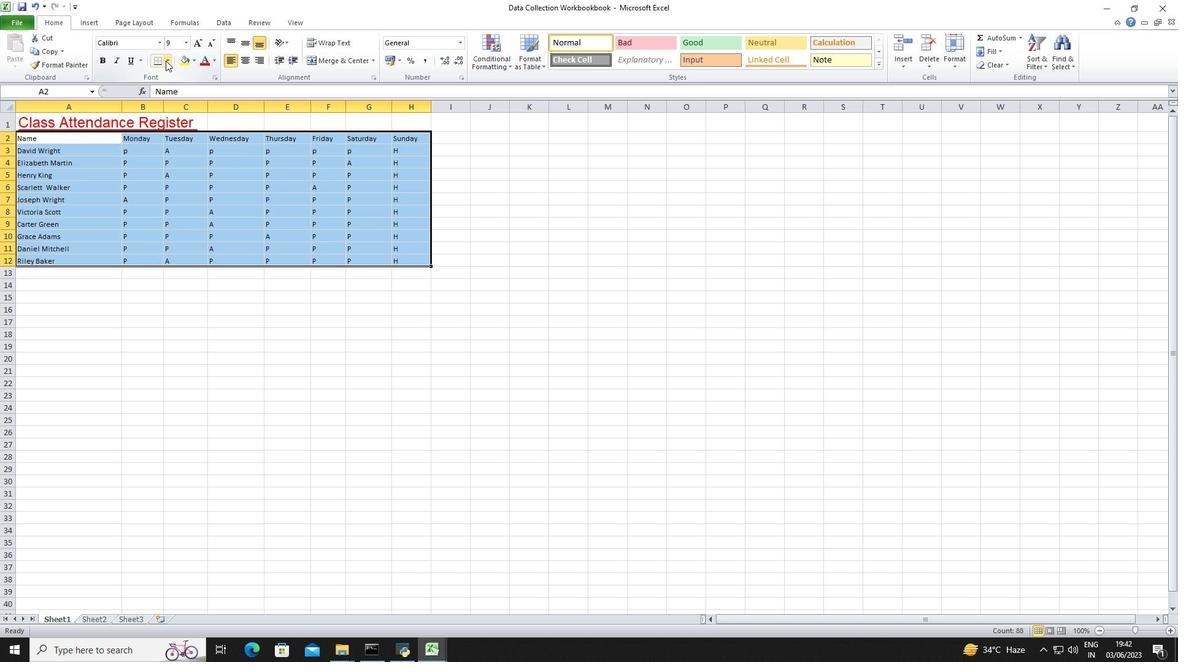 
Action: Mouse moved to (179, 189)
Screenshot: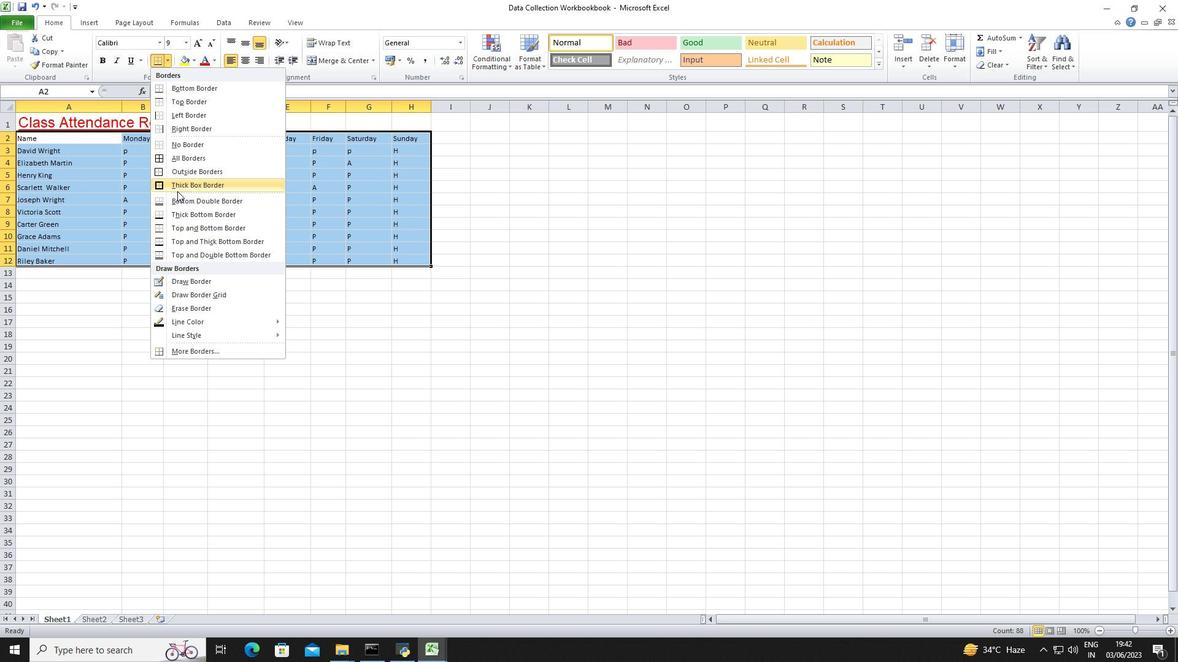 
Action: Mouse pressed left at (179, 189)
Screenshot: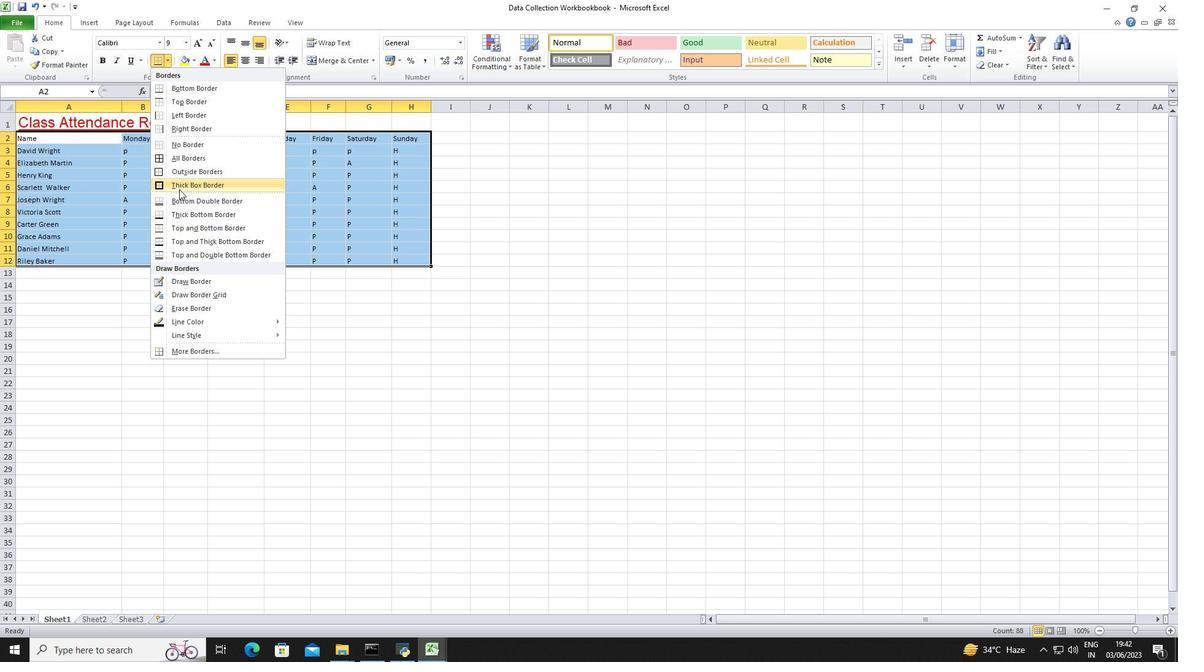 
Action: Mouse moved to (183, 344)
Screenshot: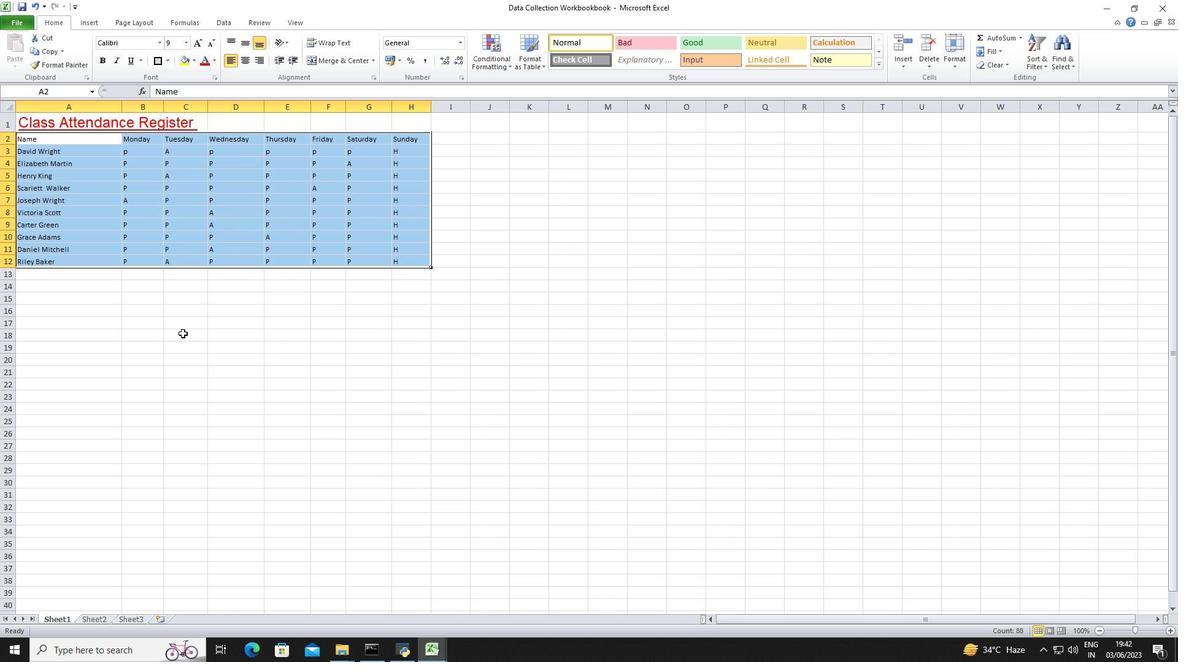 
Action: Mouse pressed left at (183, 344)
Screenshot: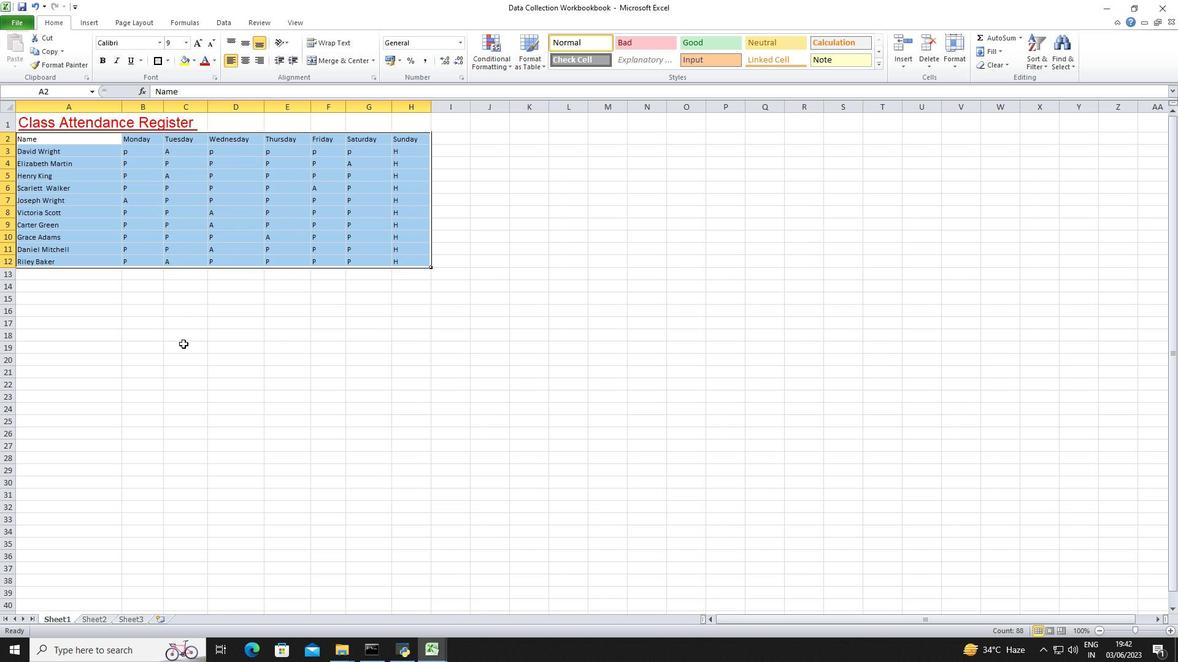 
Action: Mouse moved to (268, 306)
Screenshot: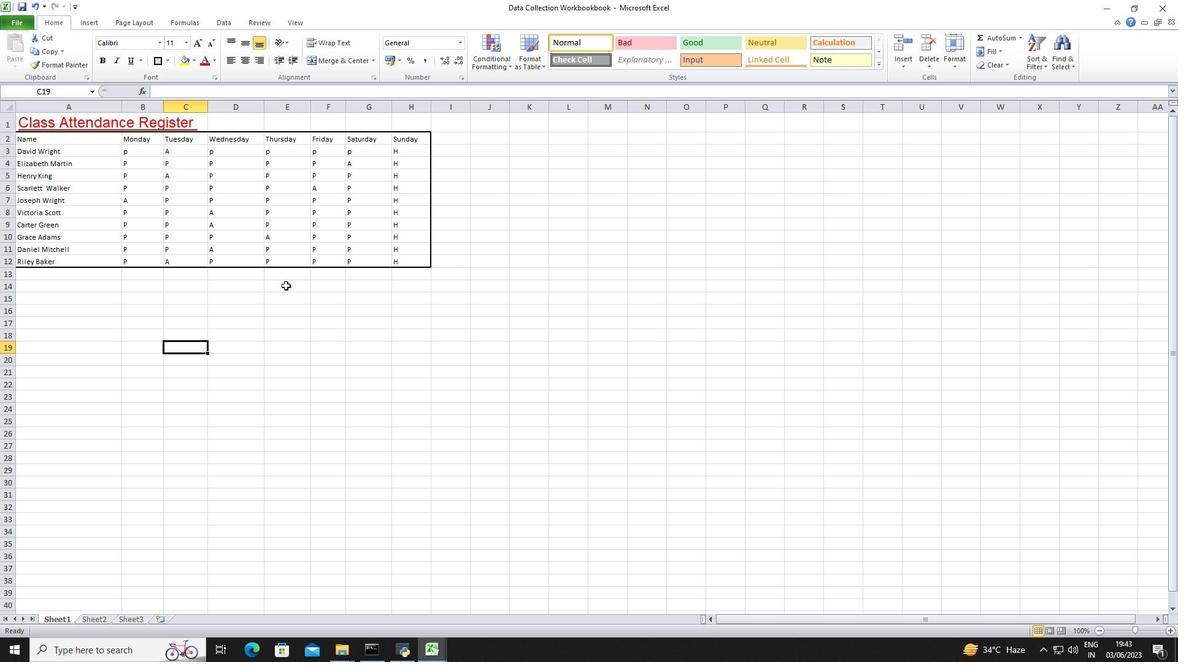 
Action: Mouse pressed left at (268, 306)
Screenshot: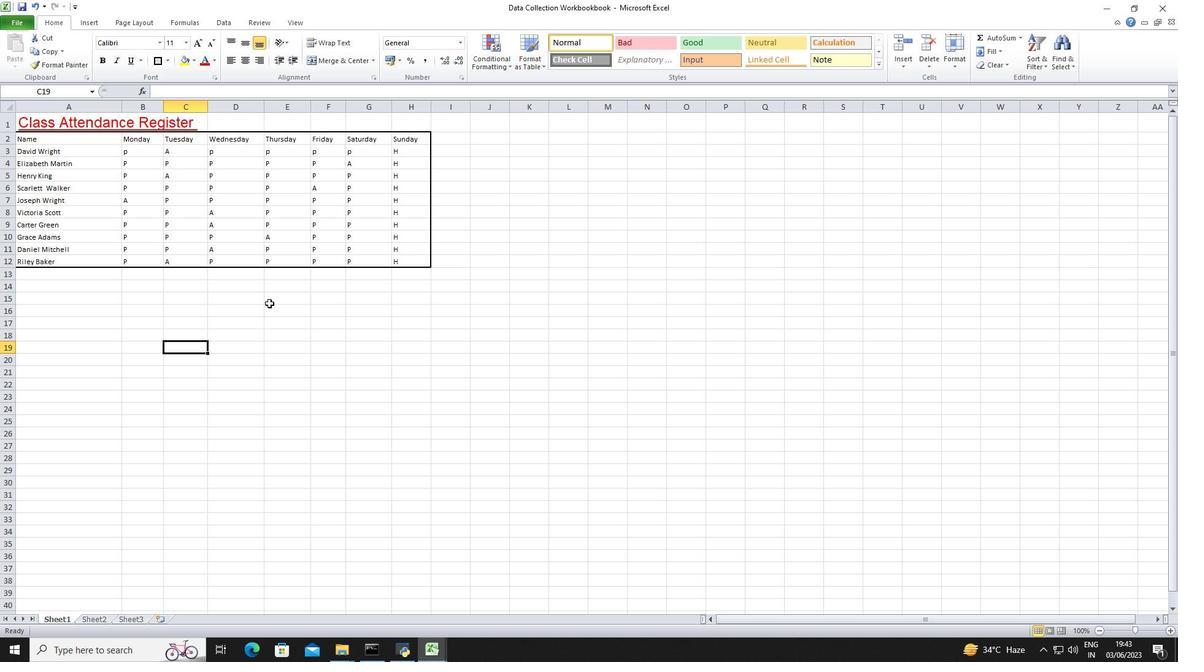 
Action: Mouse moved to (42, 136)
Screenshot: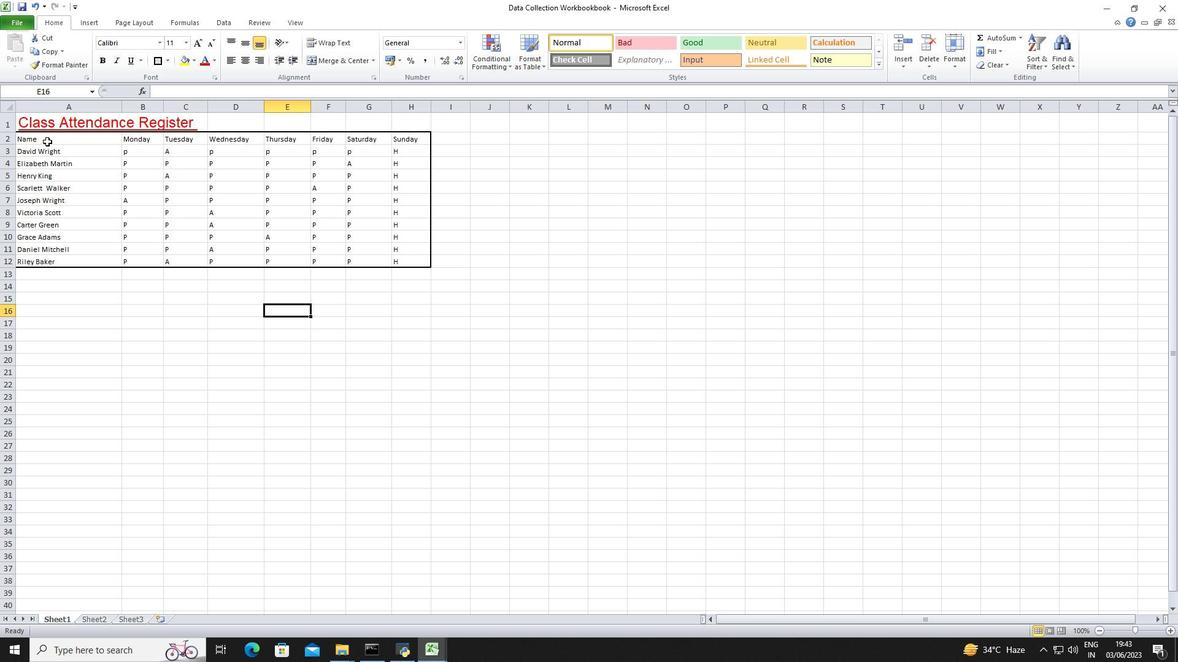 
Action: Mouse pressed left at (42, 136)
Screenshot: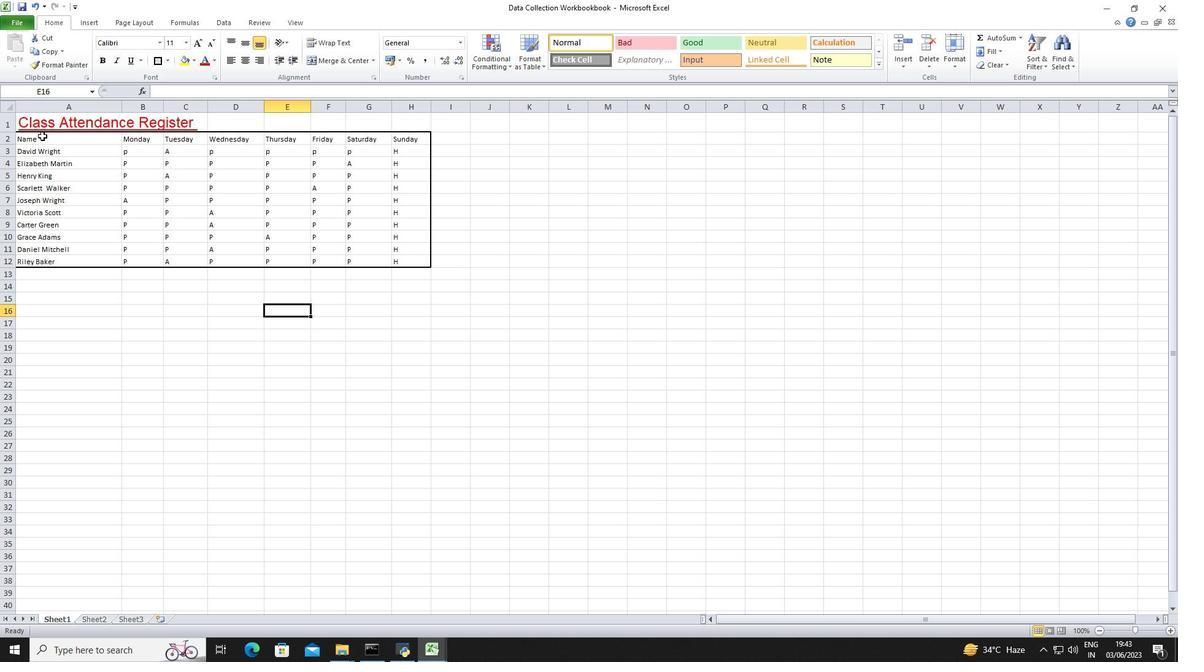 
Action: Mouse moved to (206, 65)
Screenshot: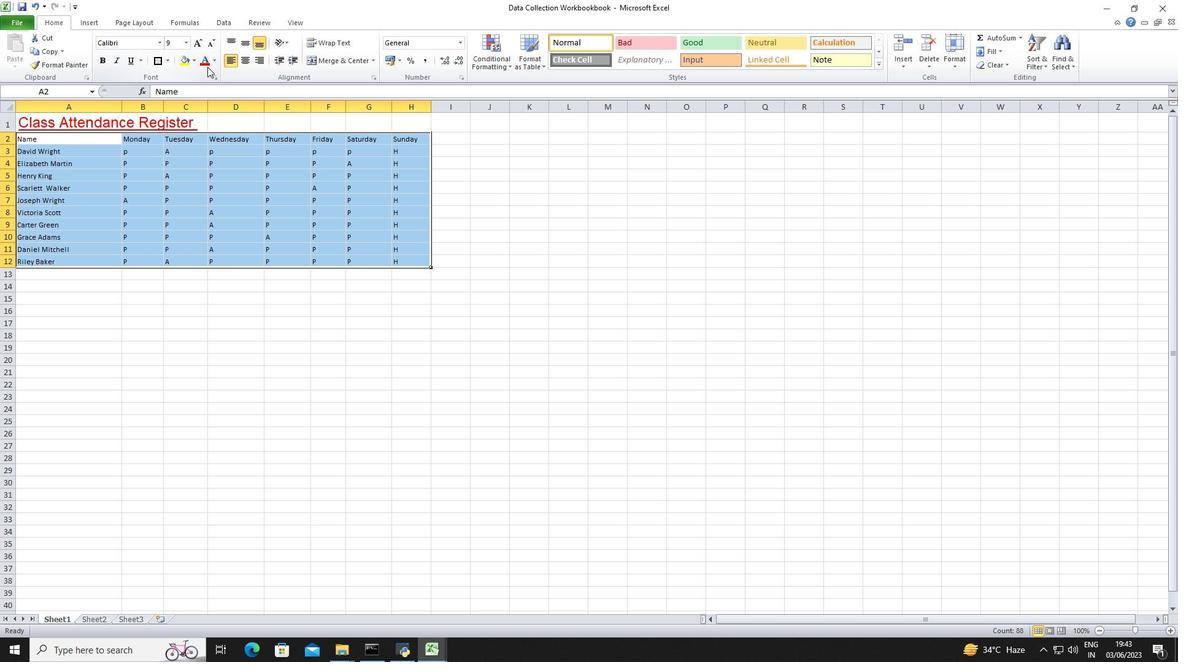 
Action: Mouse pressed left at (206, 65)
Screenshot: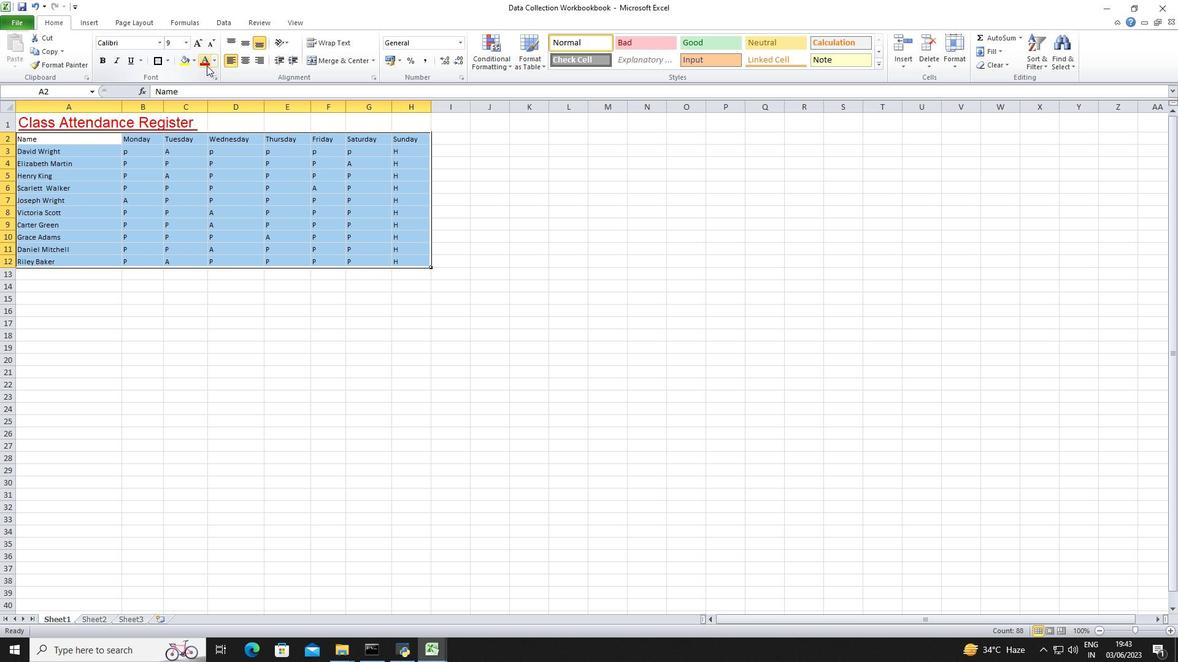 
Action: Mouse moved to (224, 351)
Screenshot: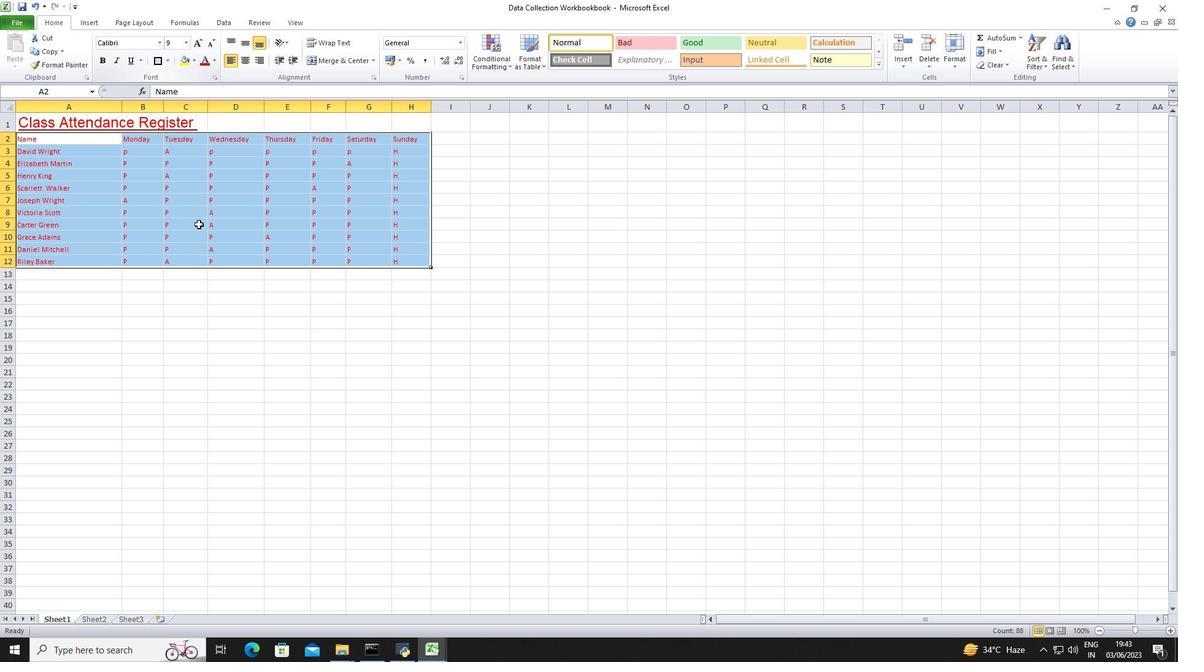 
Action: Mouse pressed left at (224, 351)
Screenshot: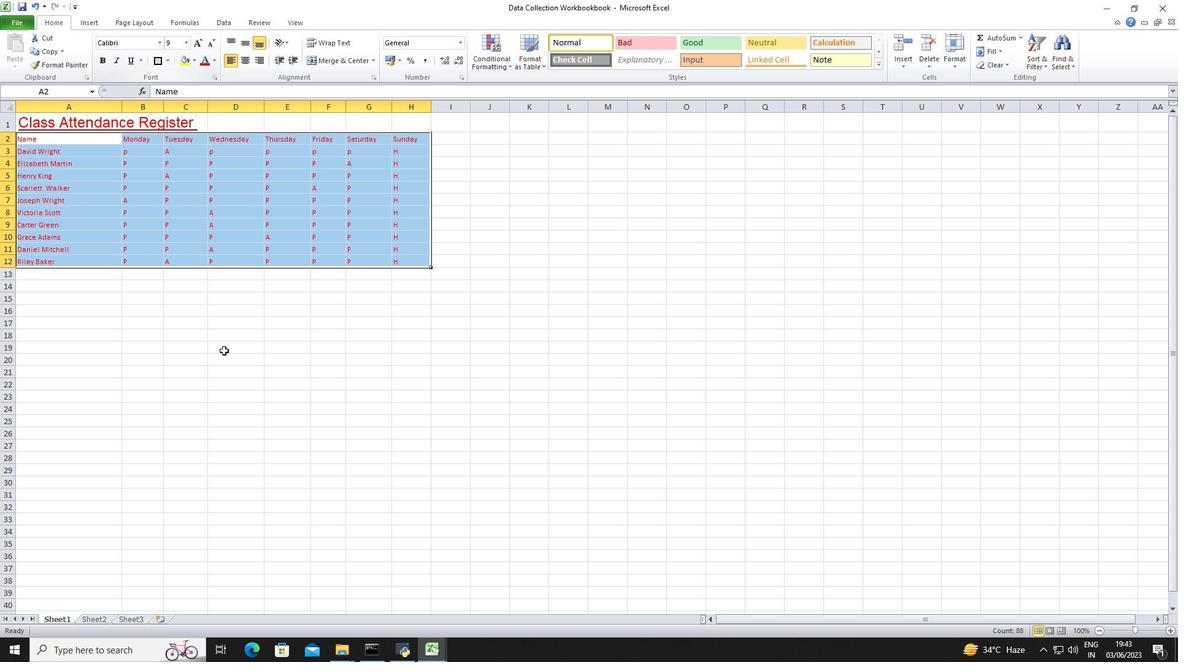 
Action: Mouse moved to (34, 125)
Screenshot: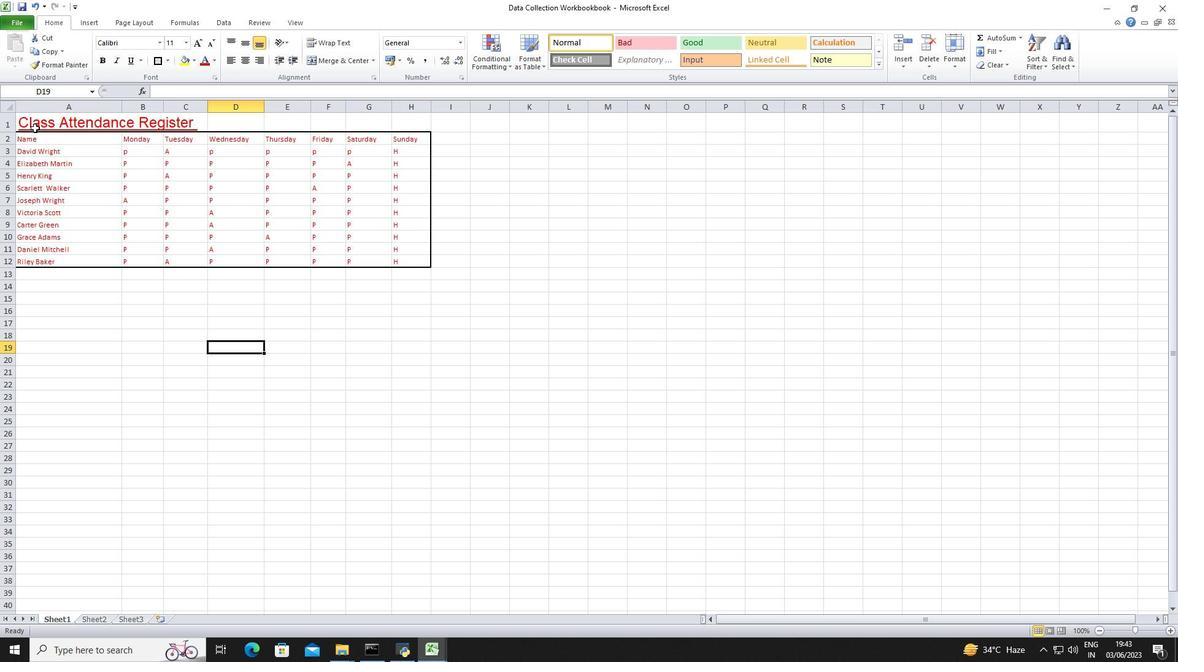 
Action: Mouse pressed left at (34, 125)
Screenshot: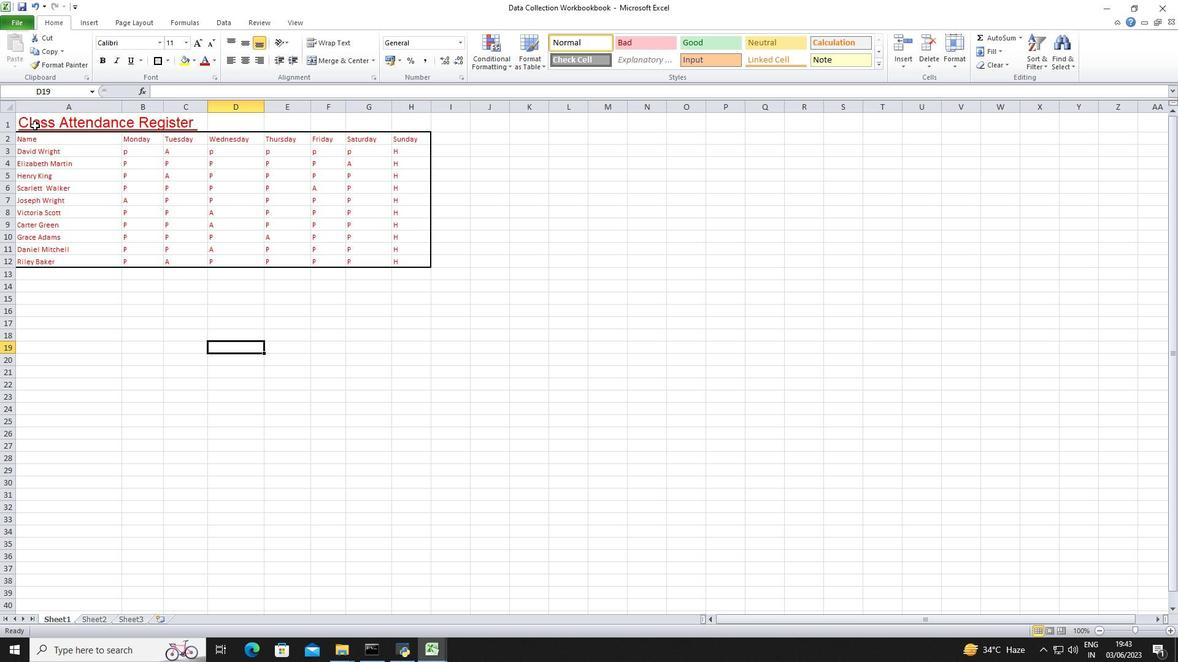 
Action: Mouse moved to (212, 65)
Screenshot: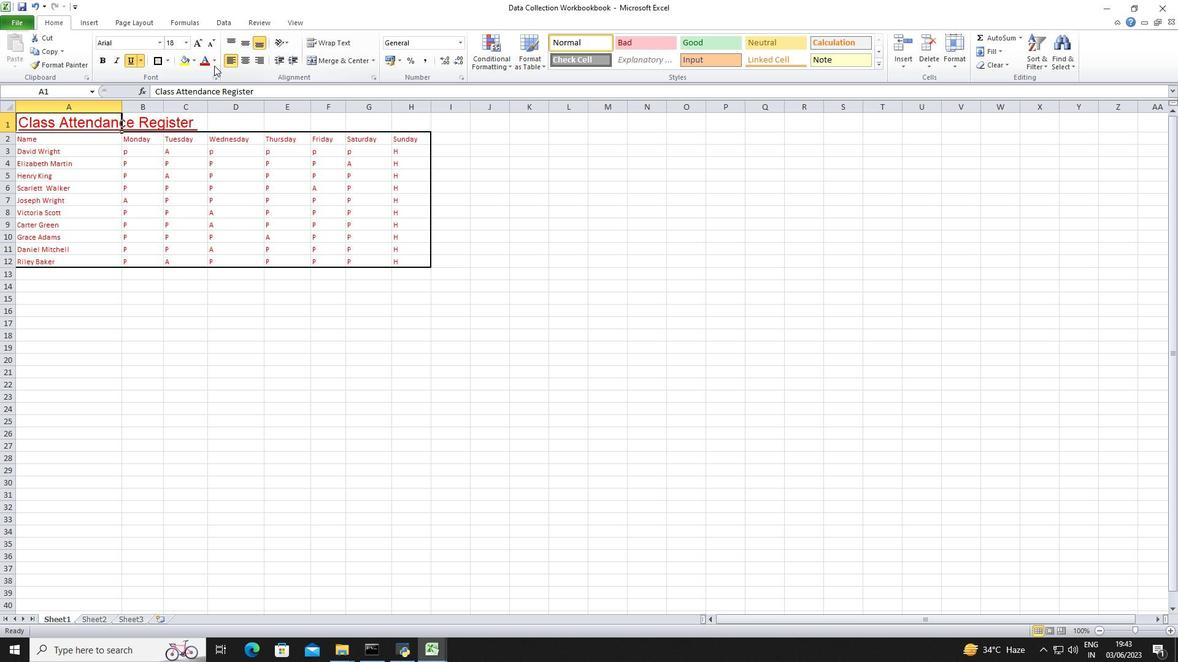
Action: Mouse pressed left at (212, 65)
Screenshot: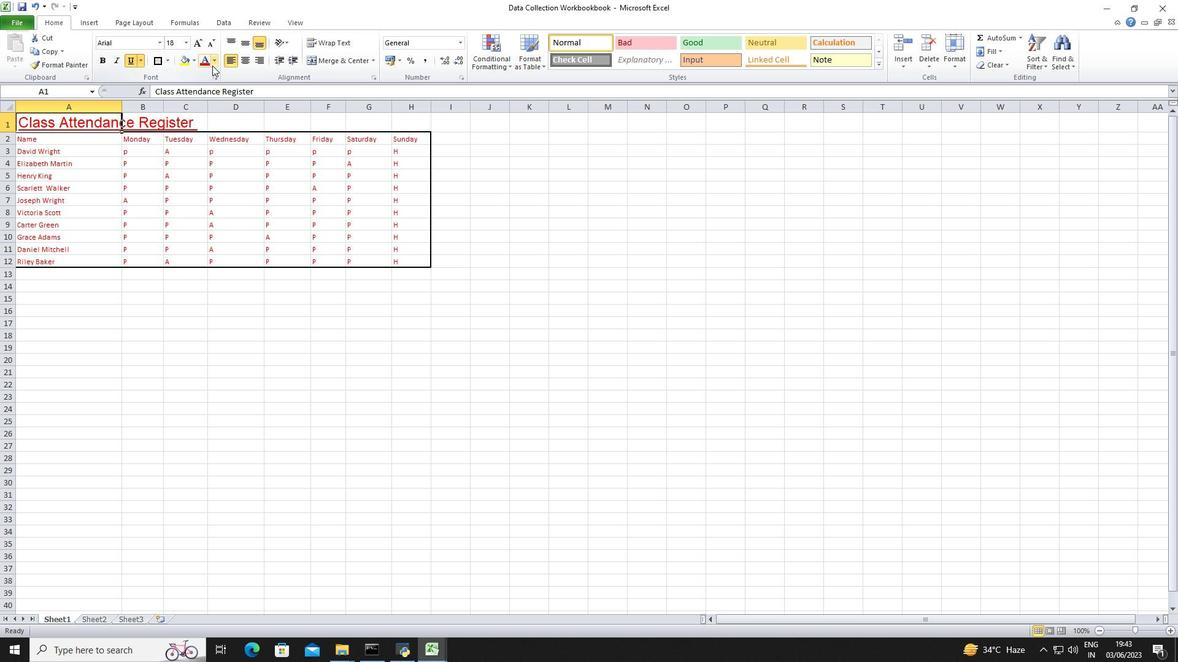 
Action: Mouse moved to (232, 100)
Screenshot: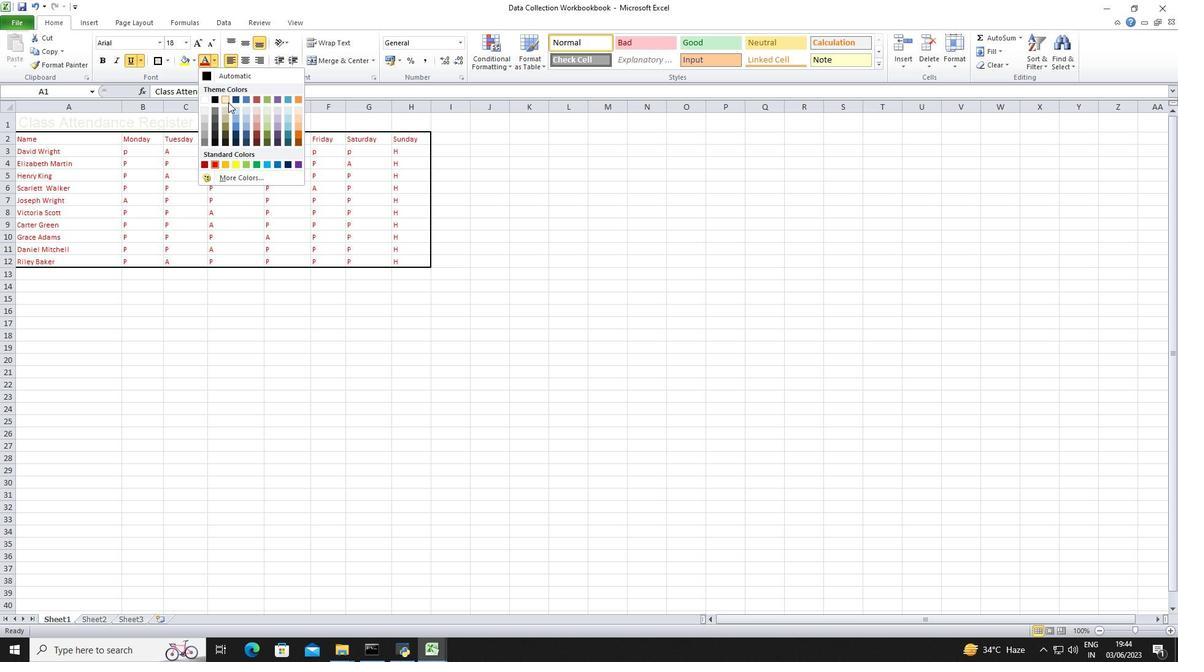 
Action: Mouse pressed left at (232, 100)
Screenshot: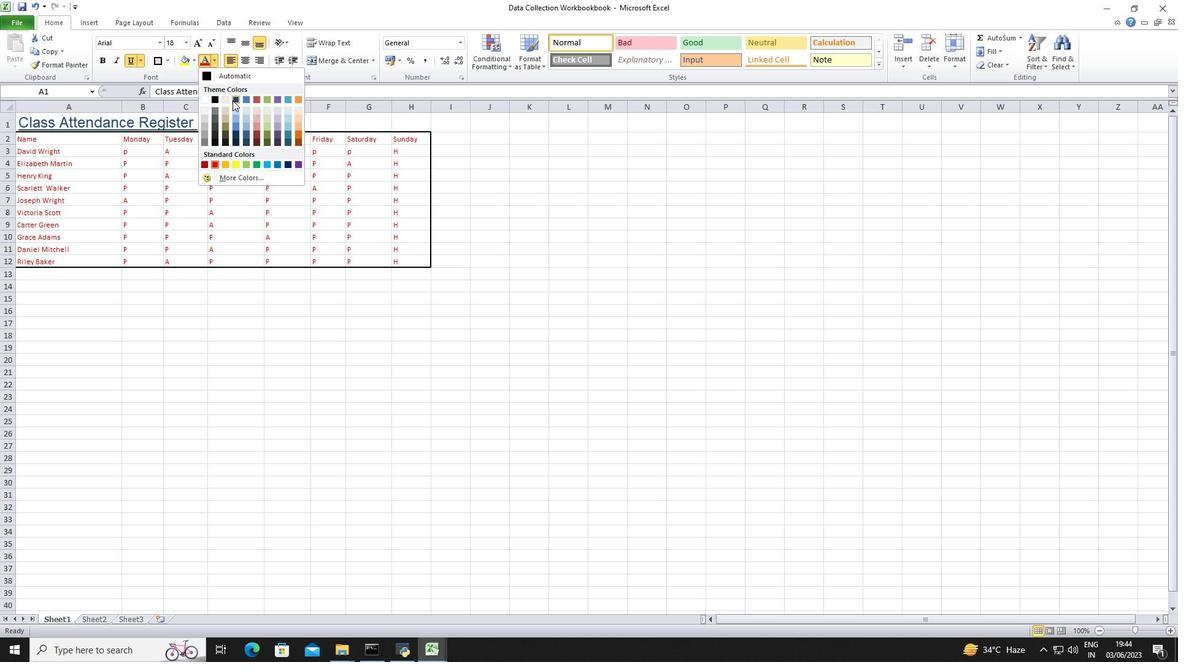 
Action: Mouse moved to (182, 327)
Screenshot: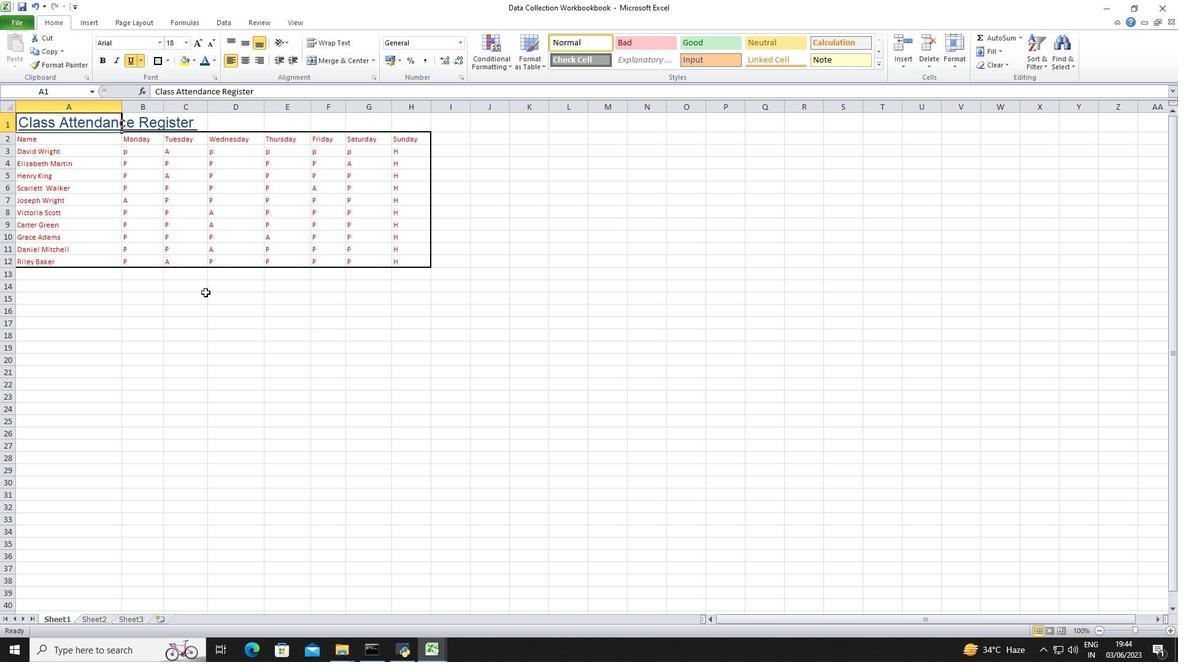 
Action: Mouse pressed left at (182, 327)
Screenshot: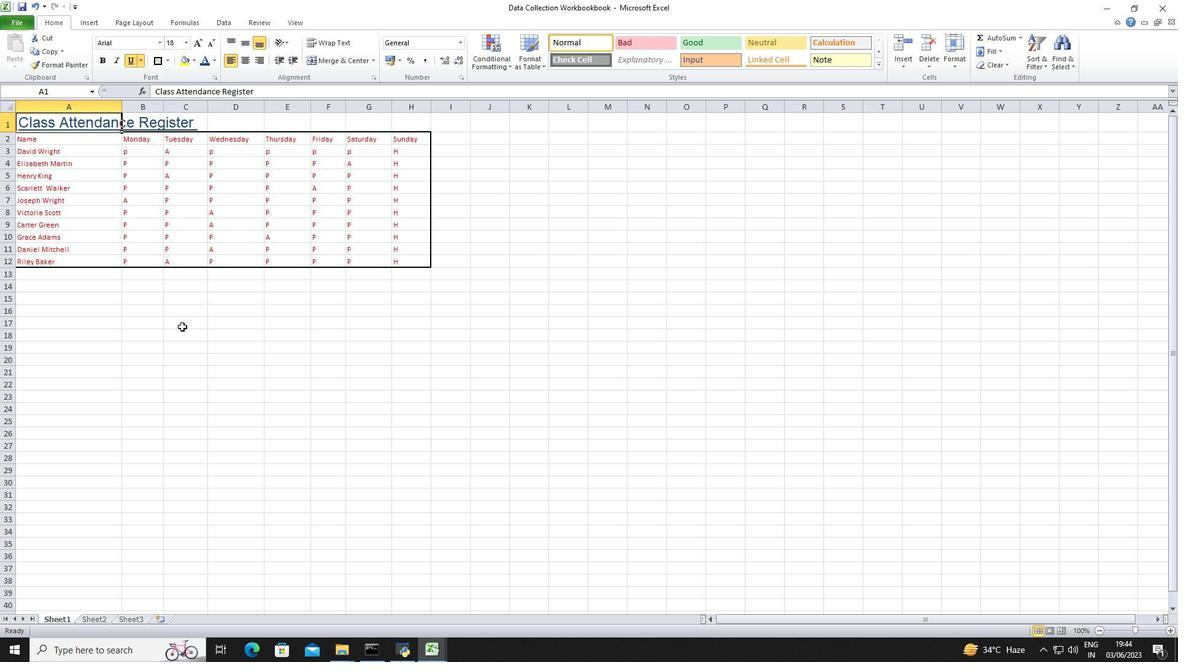 
Action: Mouse moved to (10, 17)
Screenshot: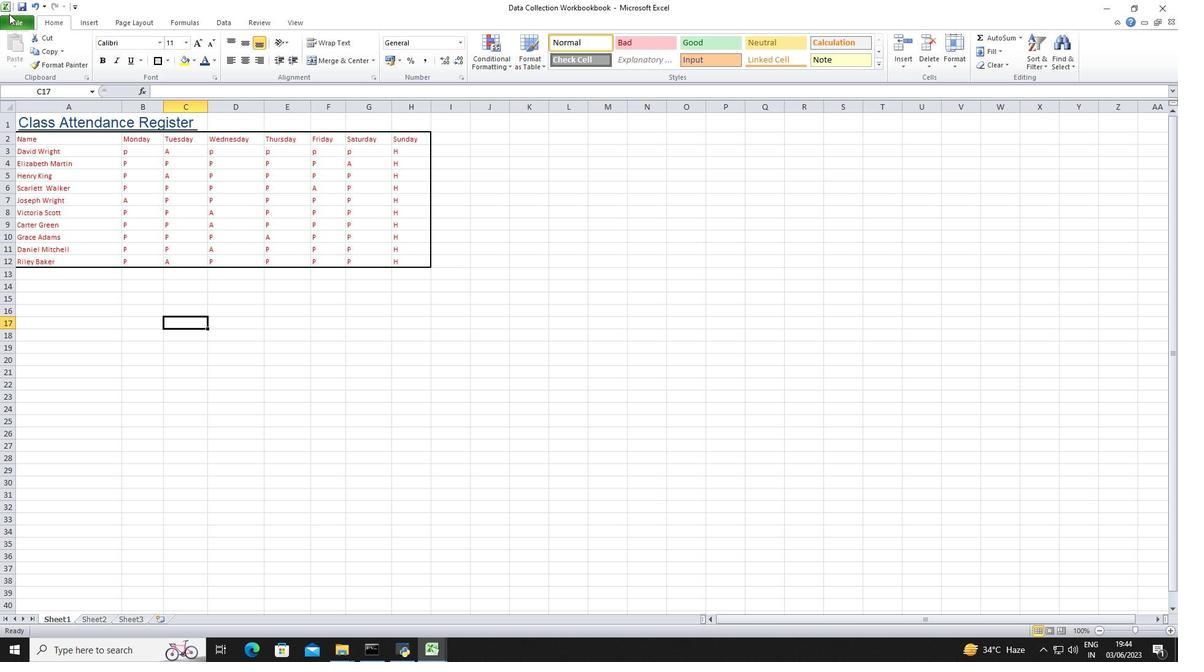 
Action: Mouse pressed left at (10, 17)
Screenshot: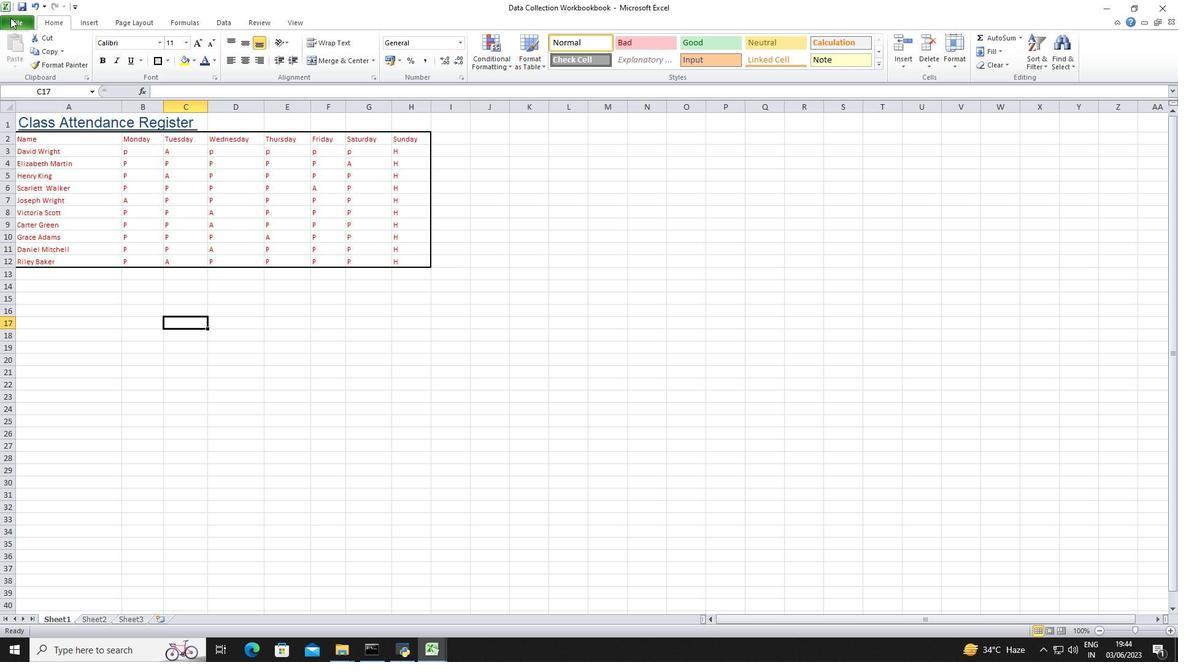 
Action: Mouse moved to (25, 41)
Screenshot: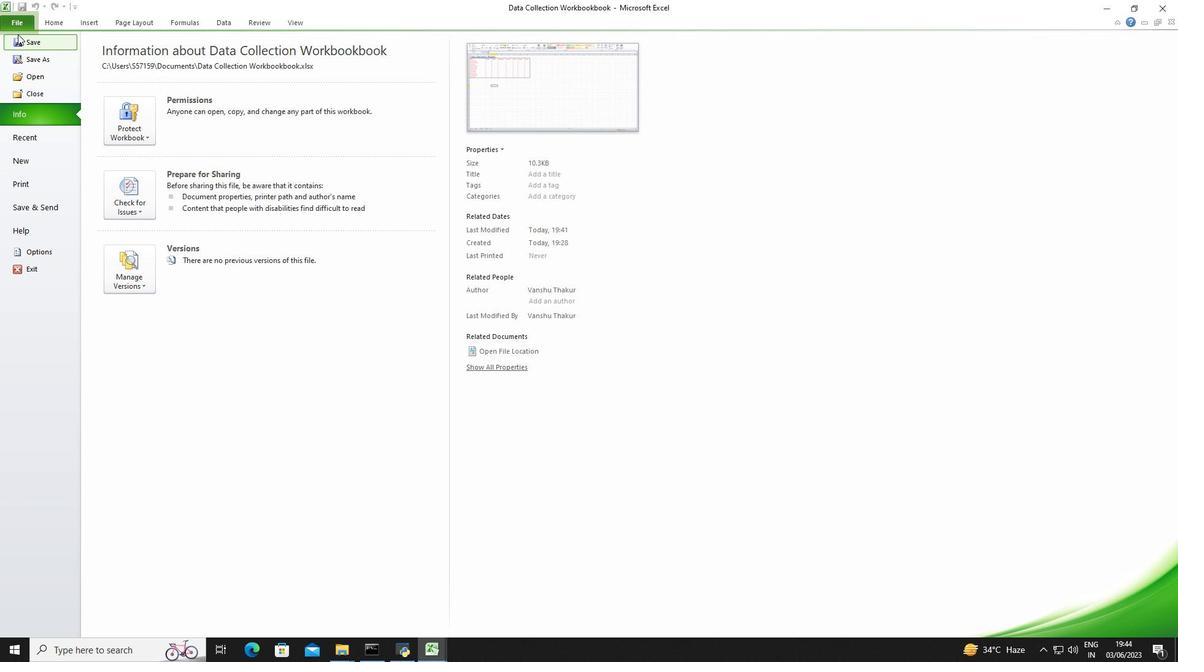 
Action: Mouse pressed left at (25, 41)
Screenshot: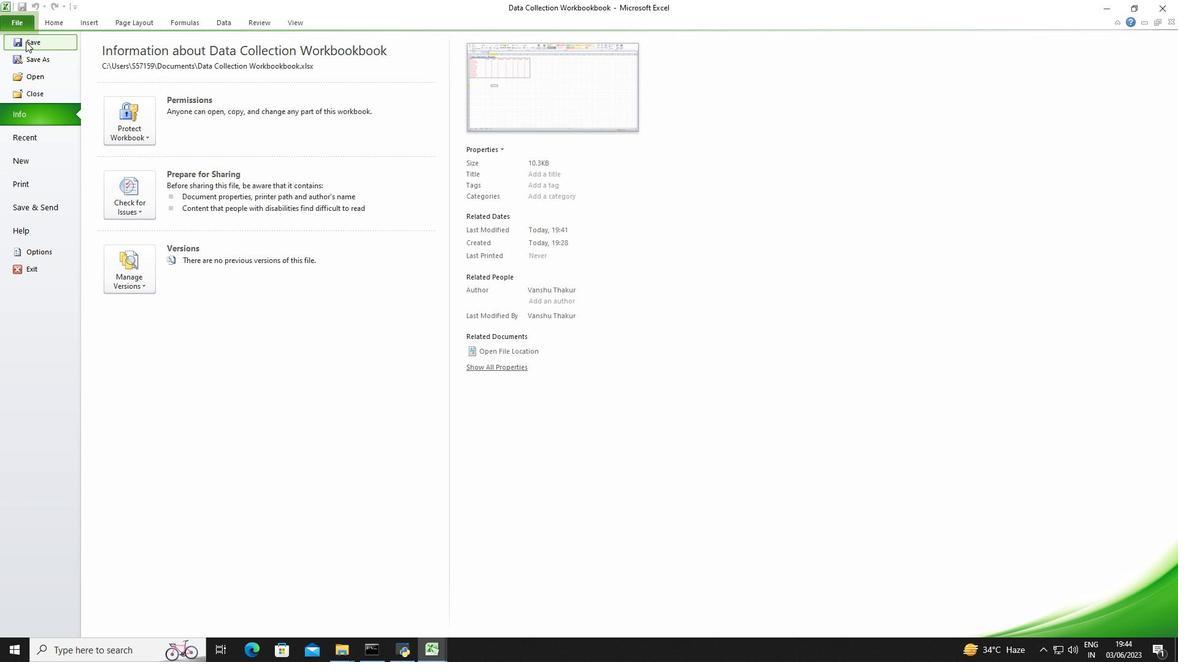 
Action: Mouse moved to (30, 203)
Screenshot: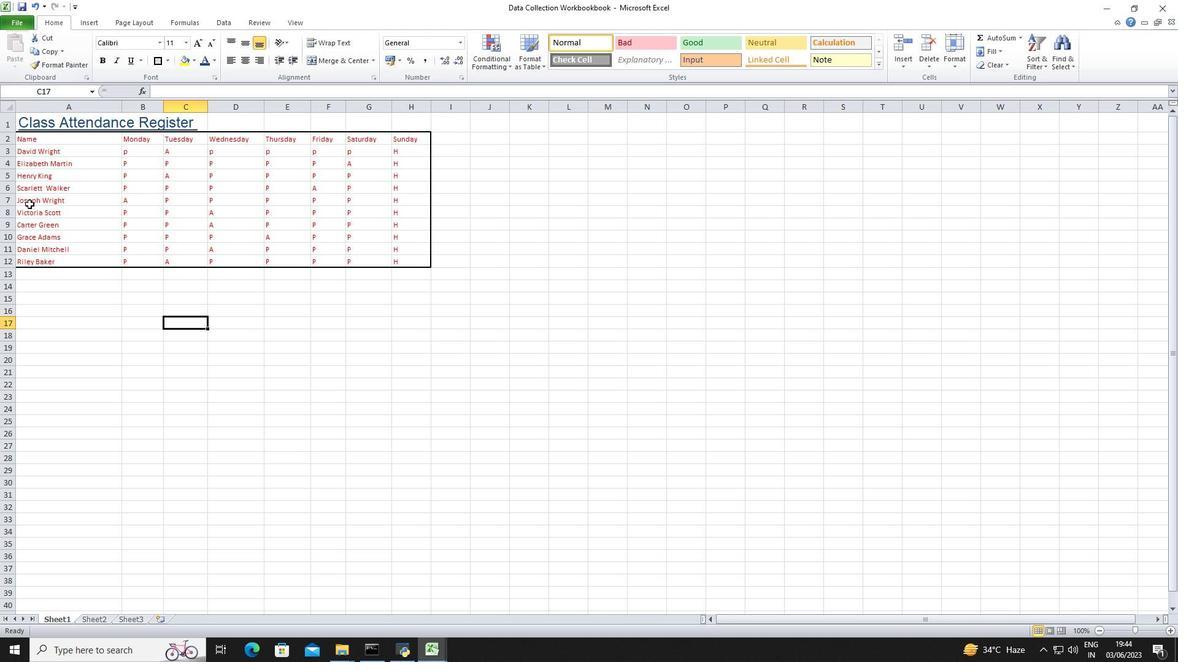 
